 Task: Look for products in the category "Frozen Meals" from Once Upon A Farm only.
Action: Mouse moved to (316, 141)
Screenshot: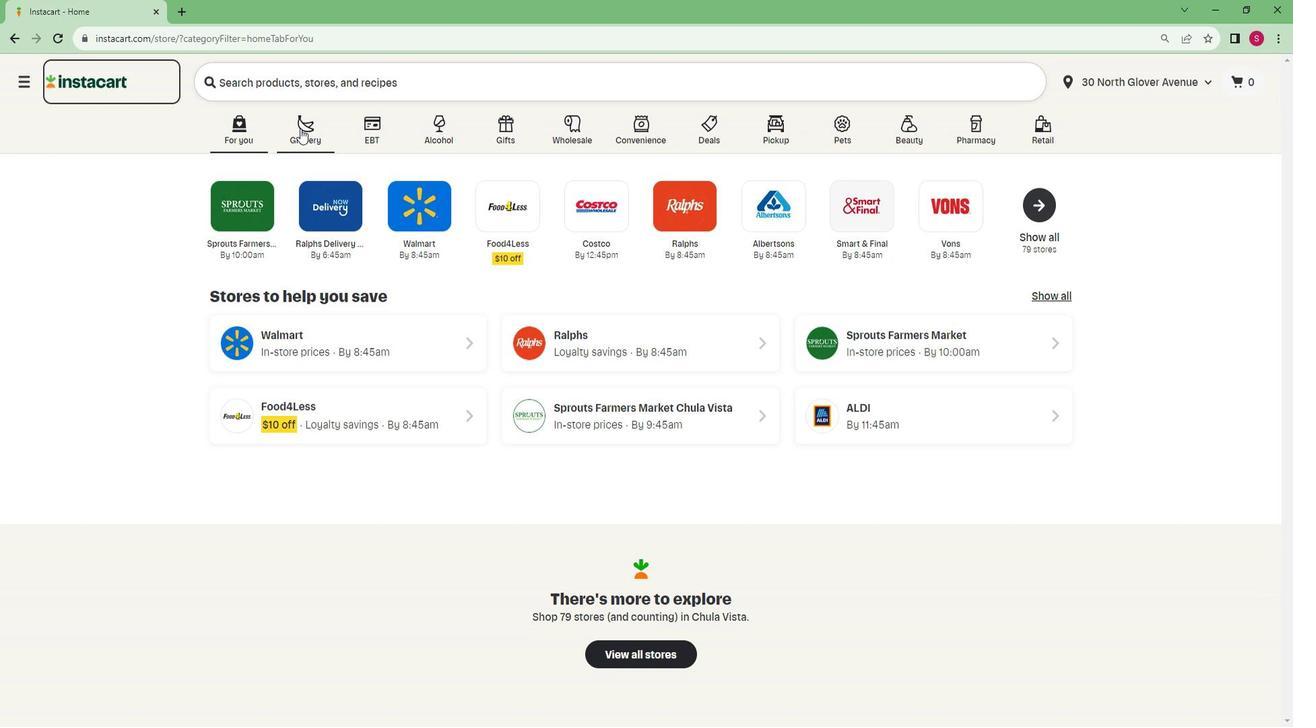 
Action: Mouse pressed left at (316, 141)
Screenshot: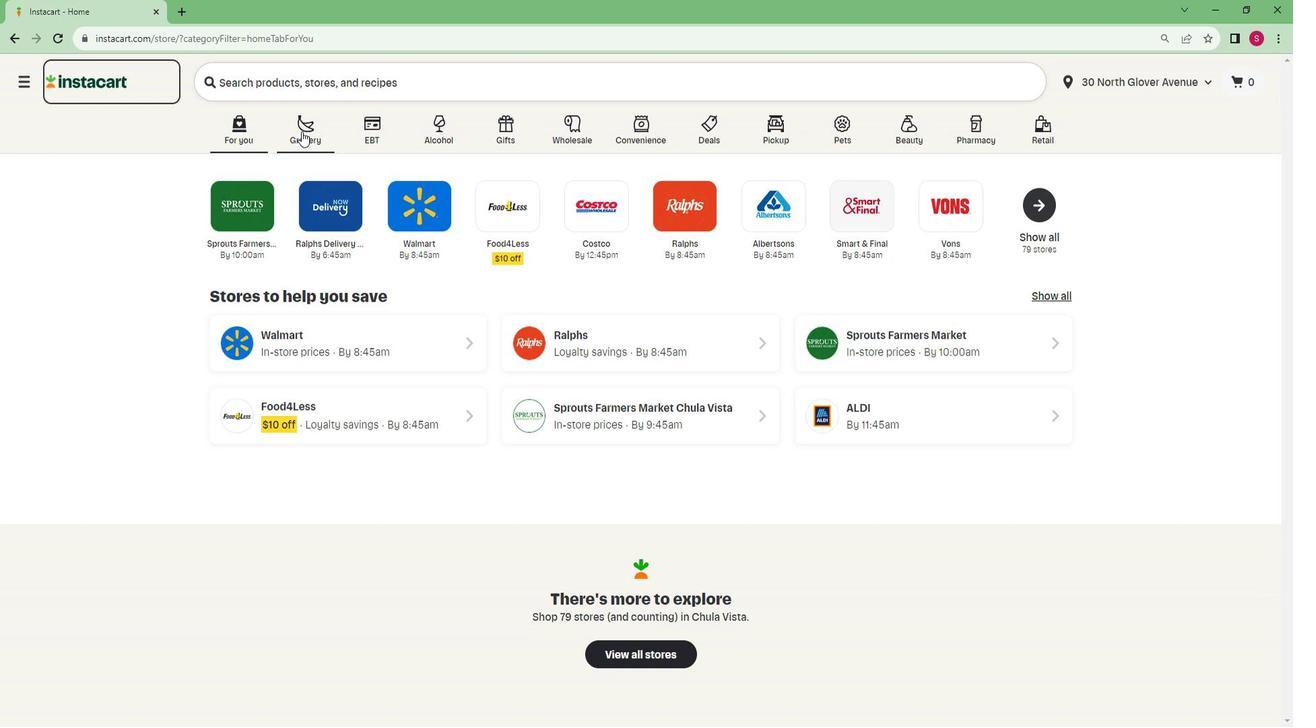 
Action: Mouse moved to (296, 400)
Screenshot: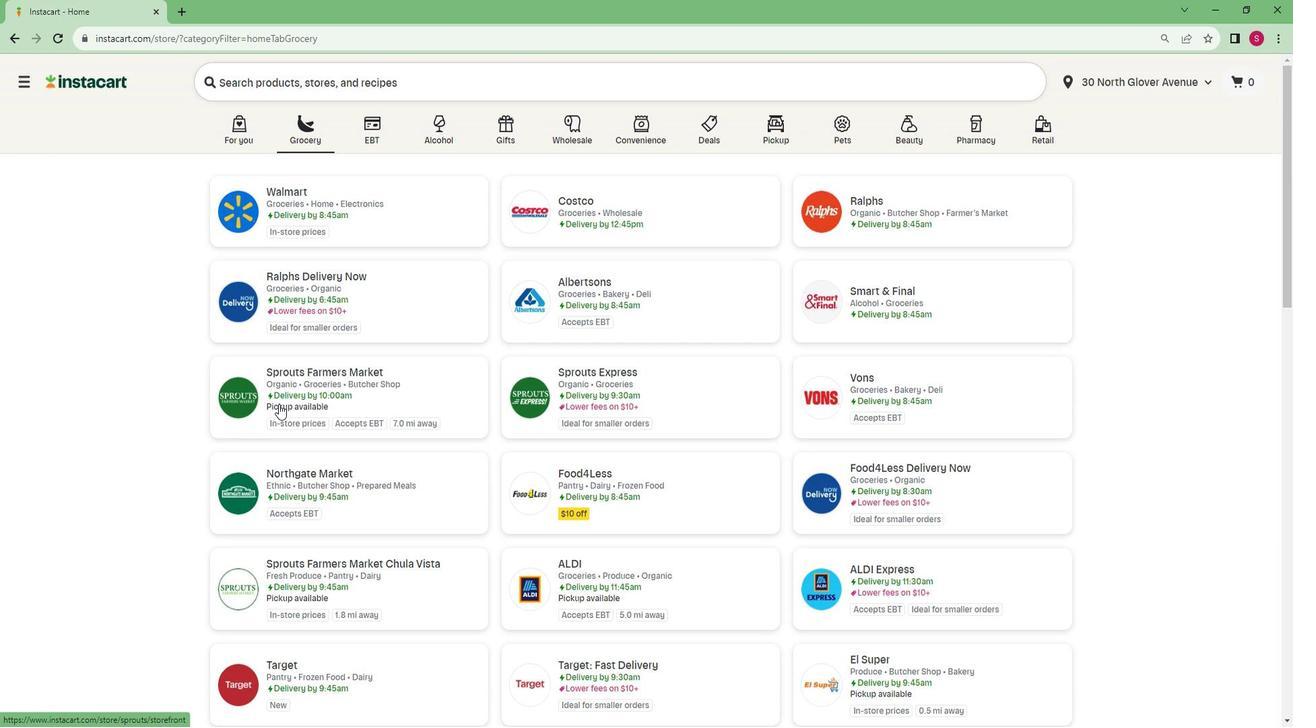 
Action: Mouse pressed left at (296, 400)
Screenshot: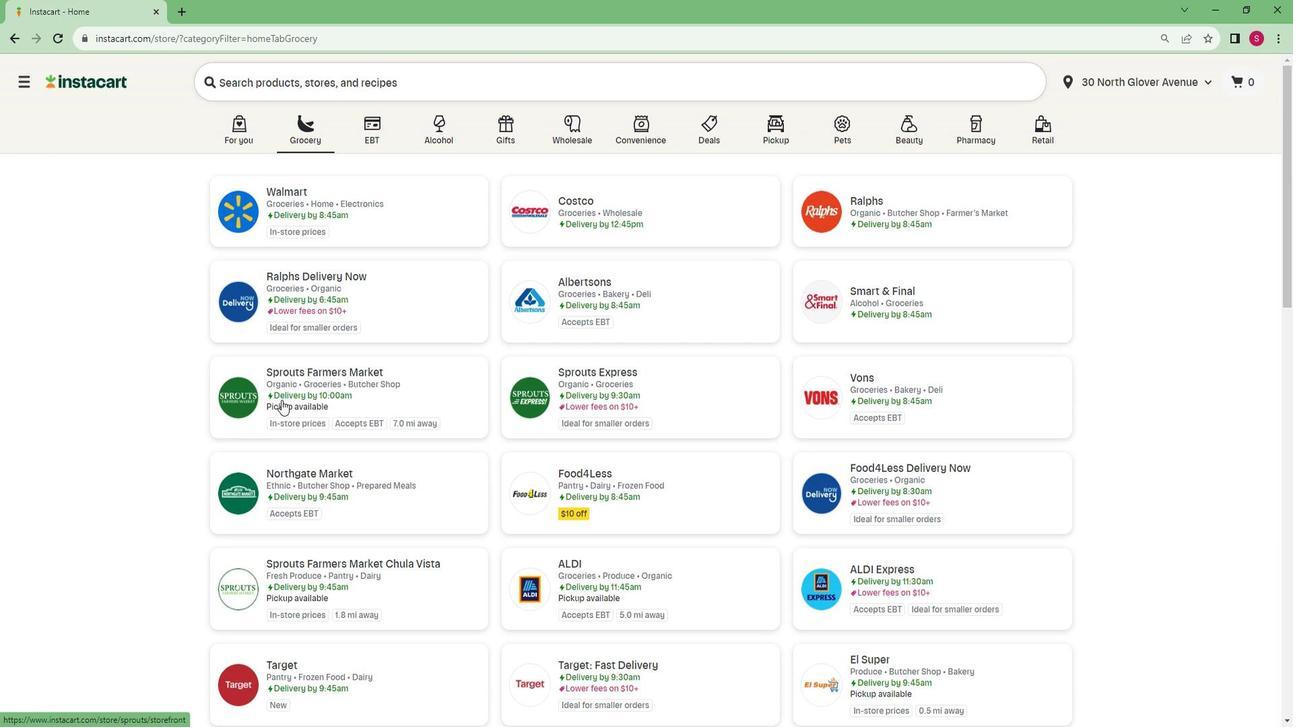 
Action: Mouse moved to (41, 601)
Screenshot: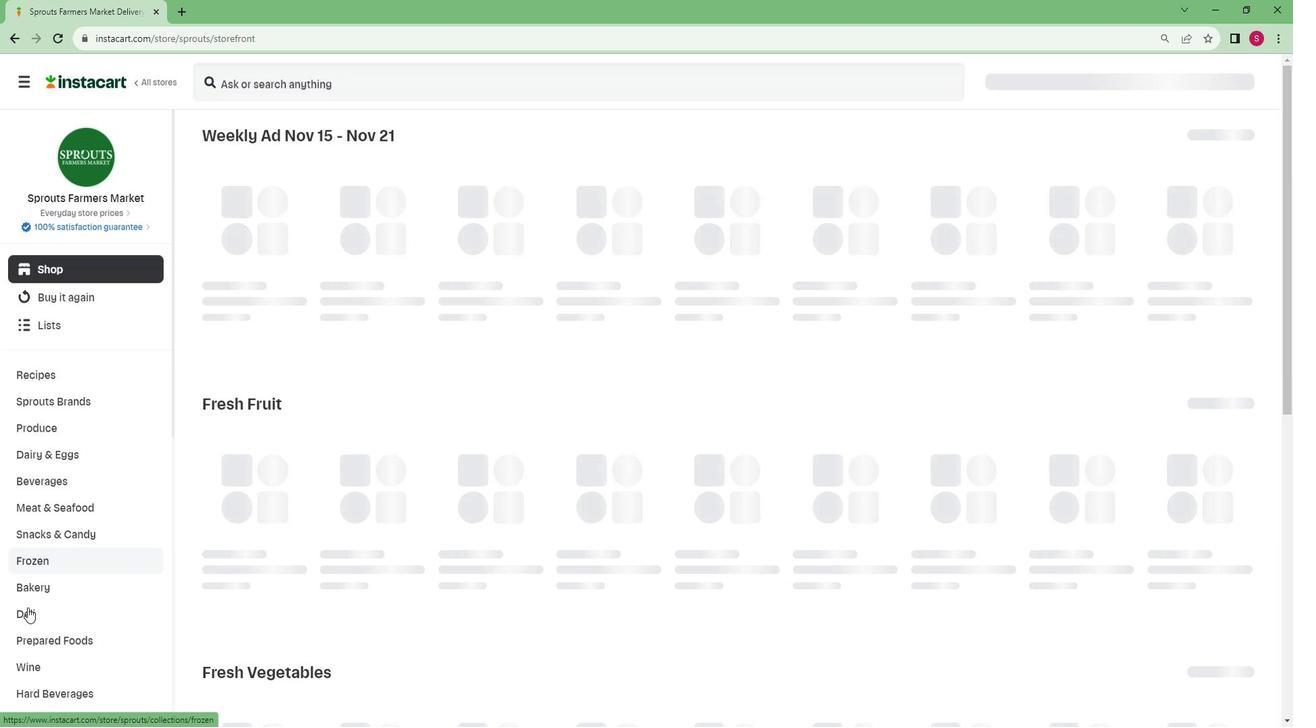 
Action: Mouse scrolled (41, 600) with delta (0, 0)
Screenshot: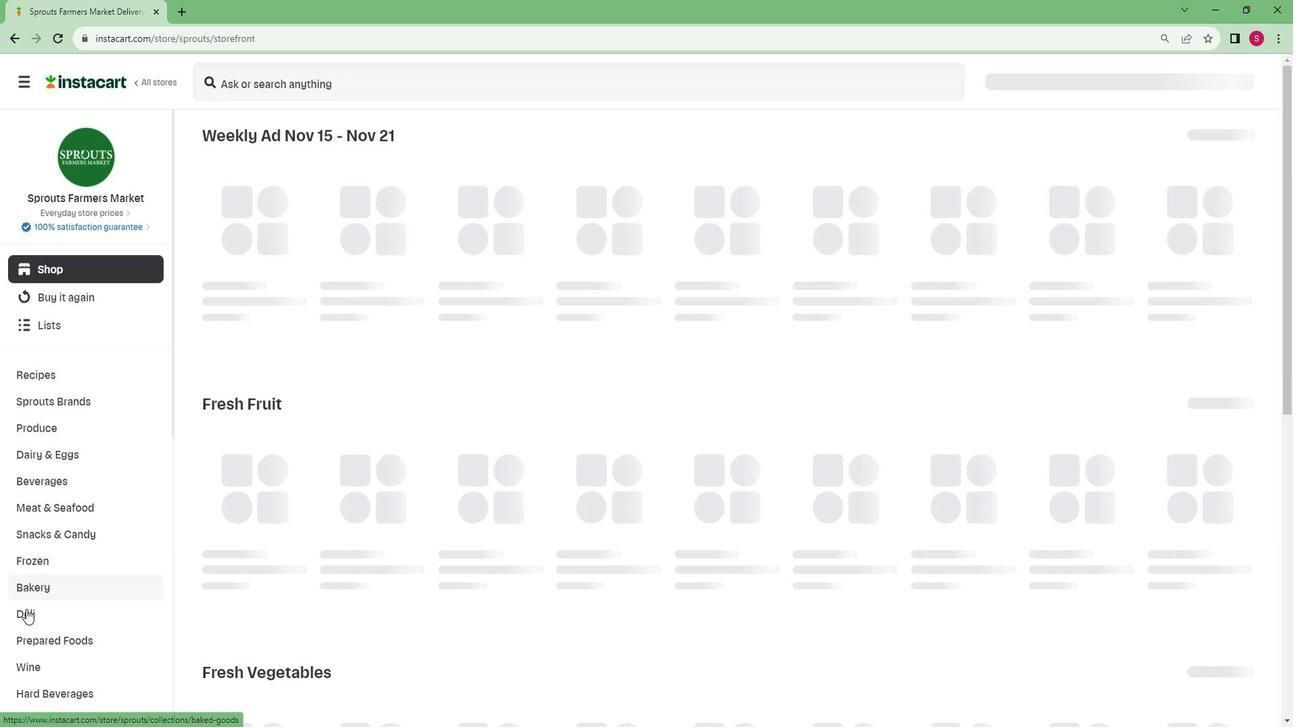 
Action: Mouse scrolled (41, 600) with delta (0, 0)
Screenshot: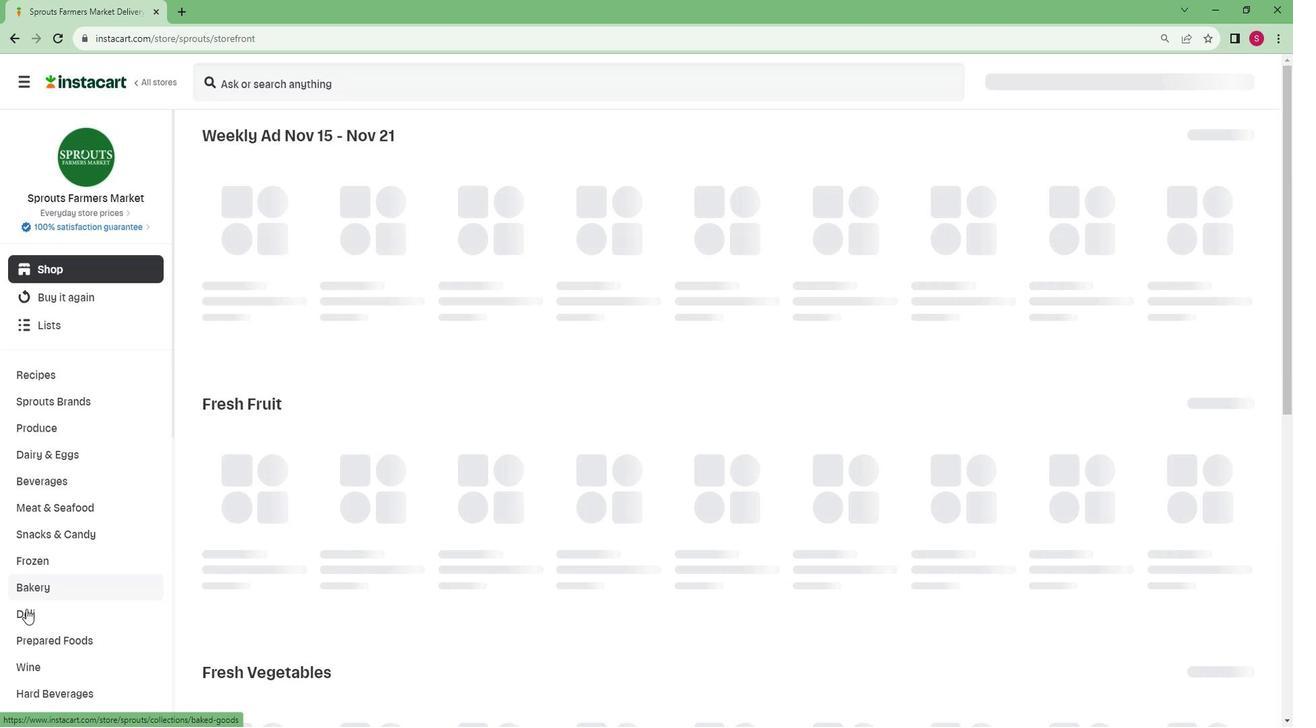 
Action: Mouse scrolled (41, 600) with delta (0, 0)
Screenshot: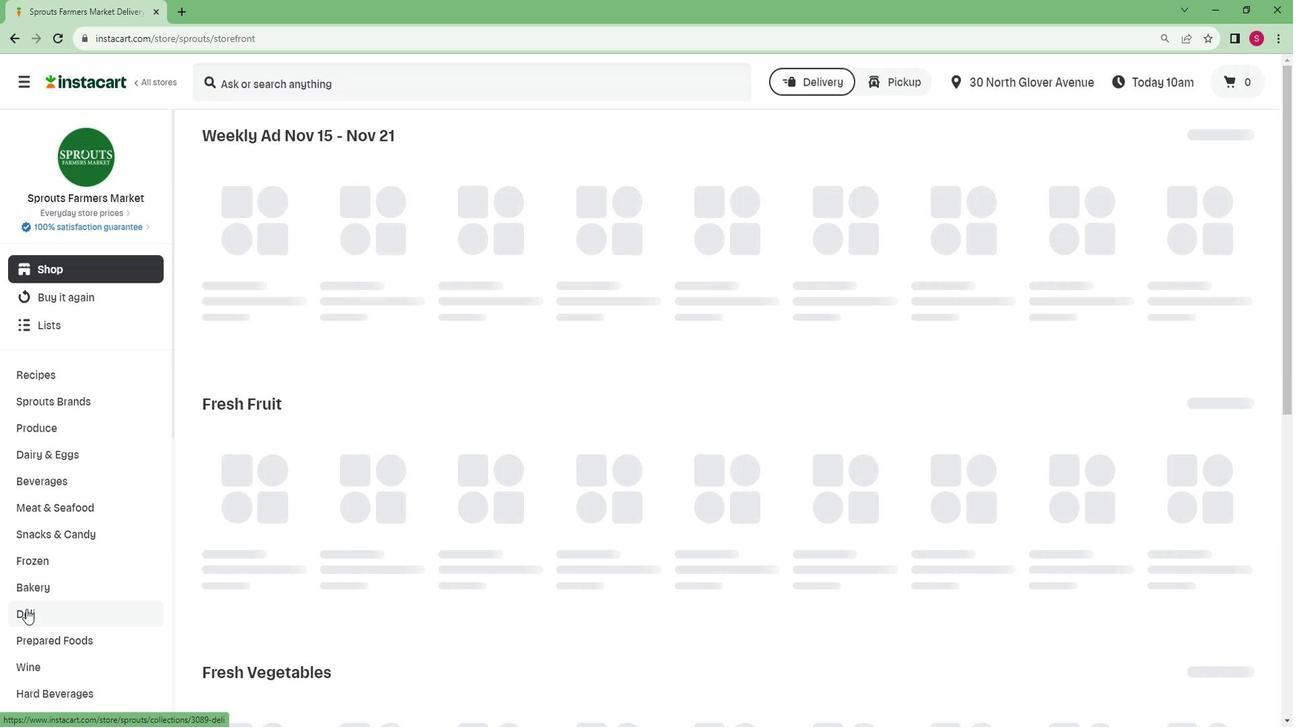 
Action: Mouse scrolled (41, 600) with delta (0, 0)
Screenshot: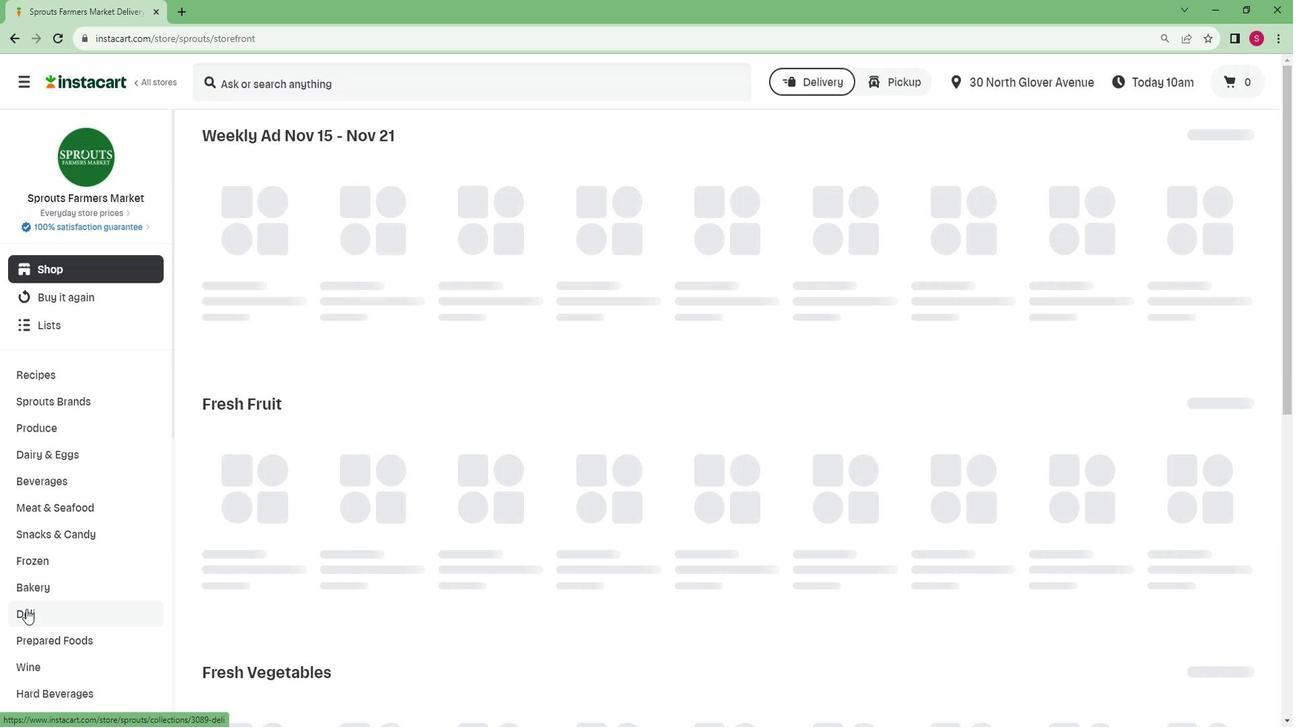 
Action: Mouse scrolled (41, 600) with delta (0, 0)
Screenshot: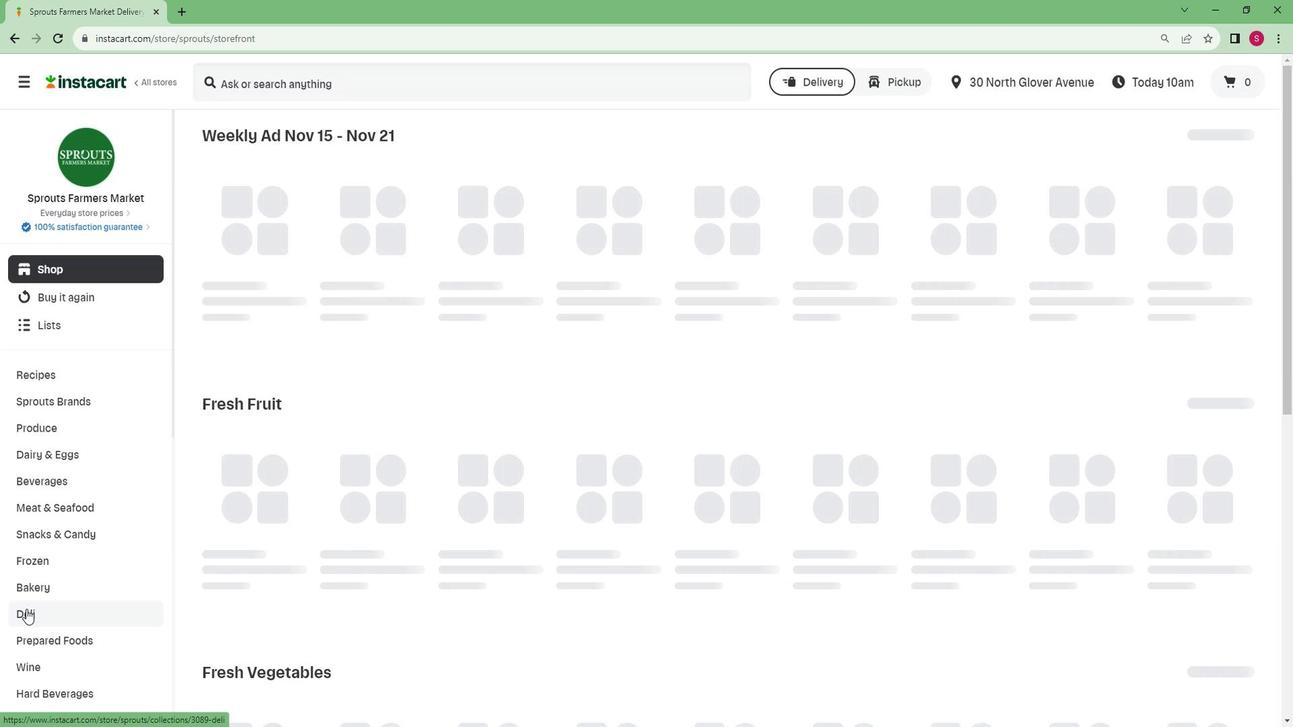 
Action: Mouse scrolled (41, 600) with delta (0, 0)
Screenshot: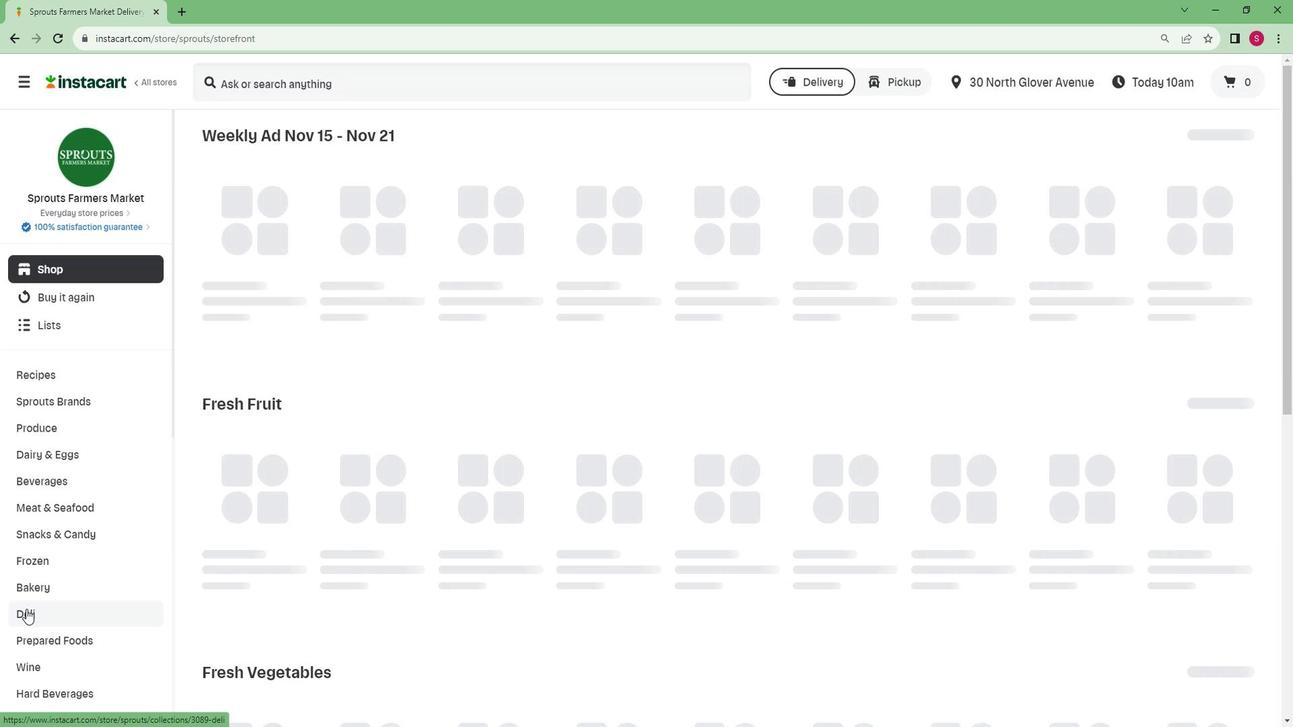 
Action: Mouse moved to (41, 601)
Screenshot: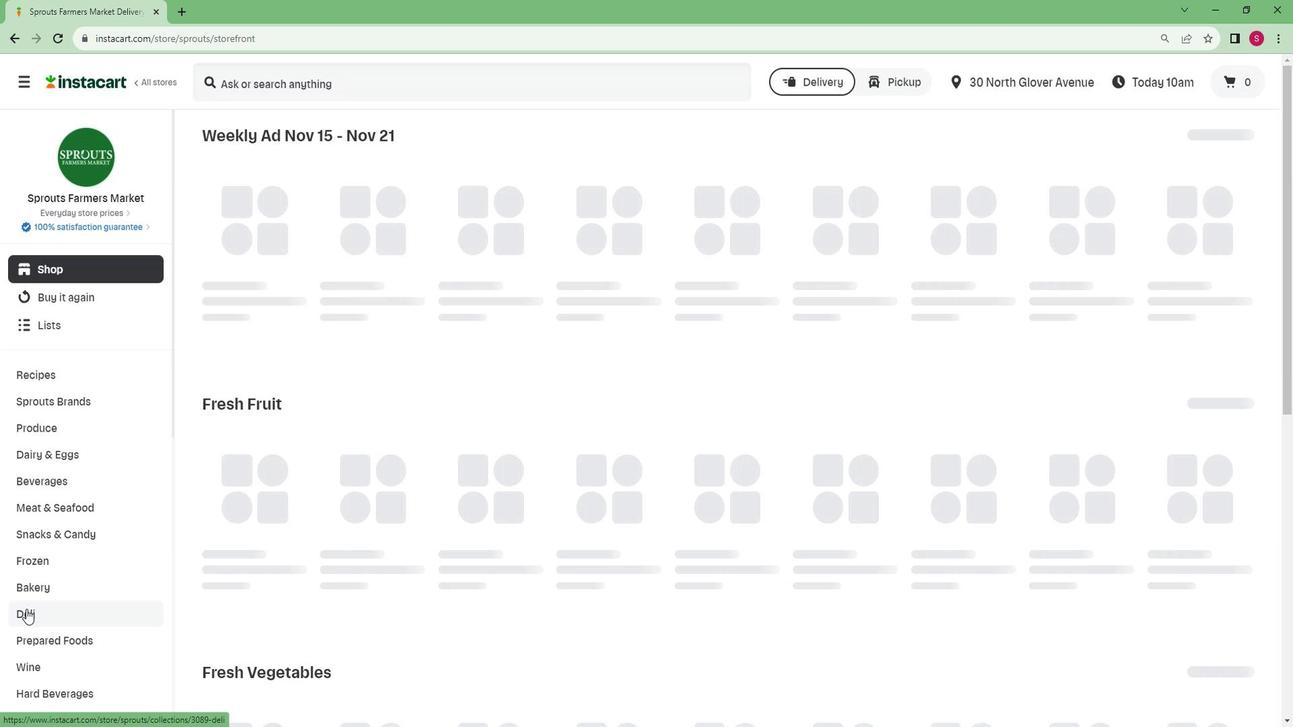 
Action: Mouse scrolled (41, 600) with delta (0, 0)
Screenshot: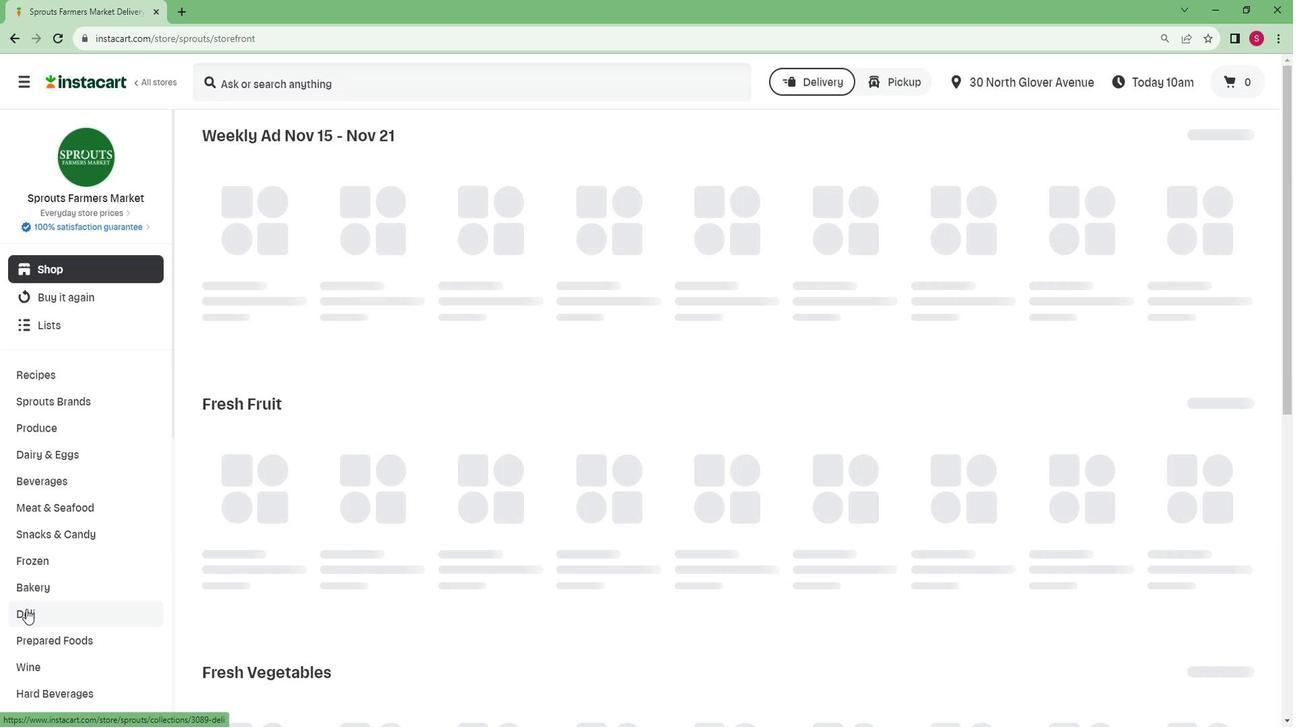 
Action: Mouse moved to (40, 601)
Screenshot: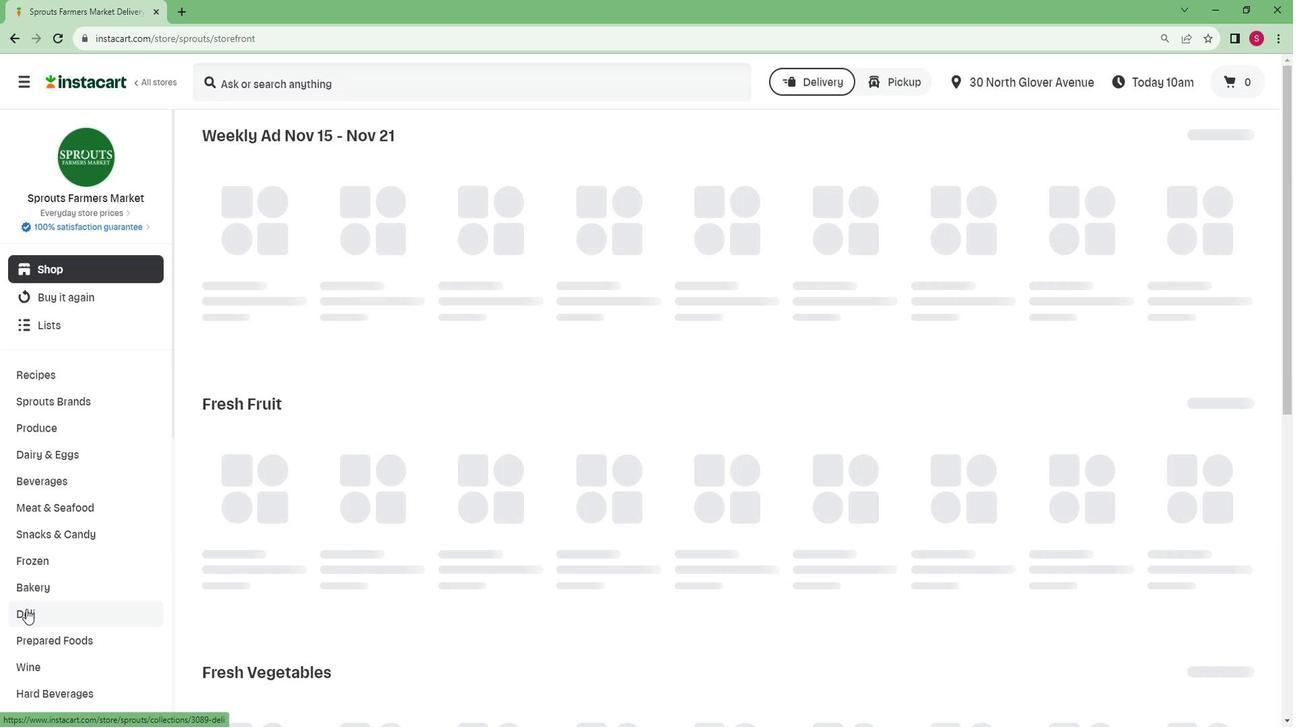
Action: Mouse scrolled (40, 600) with delta (0, 0)
Screenshot: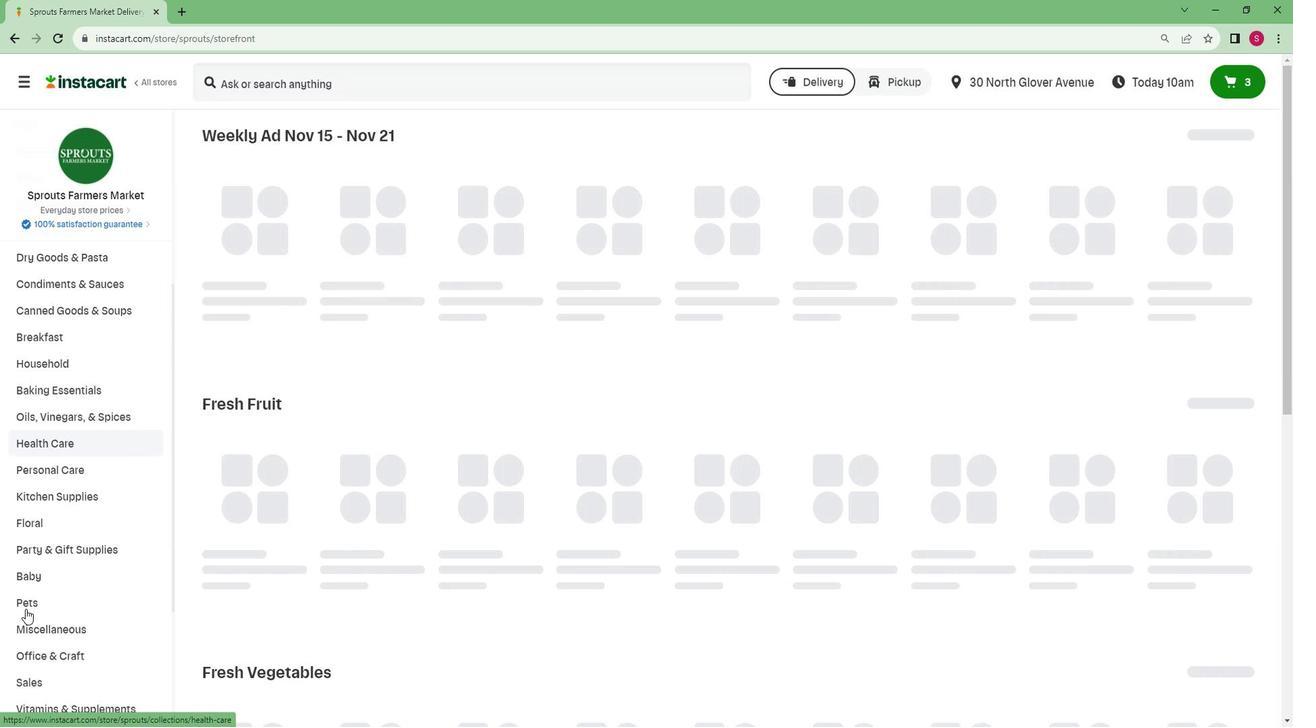
Action: Mouse scrolled (40, 600) with delta (0, 0)
Screenshot: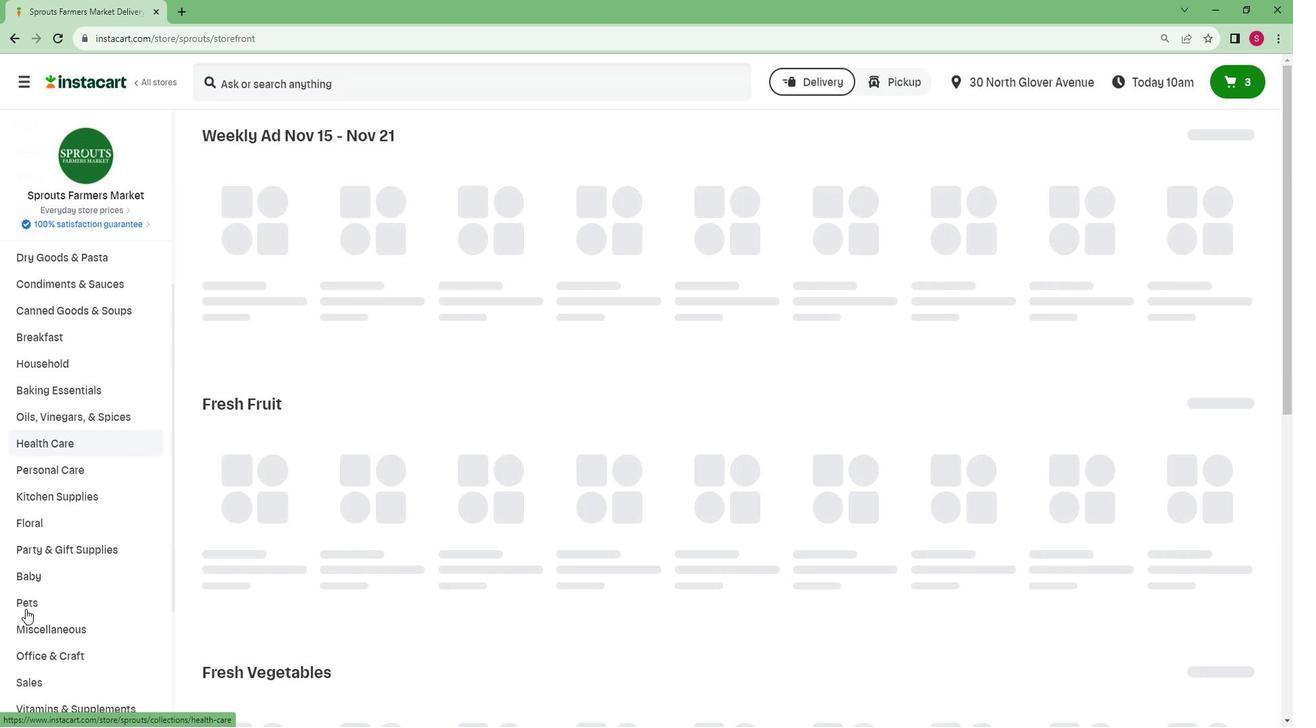 
Action: Mouse scrolled (40, 600) with delta (0, 0)
Screenshot: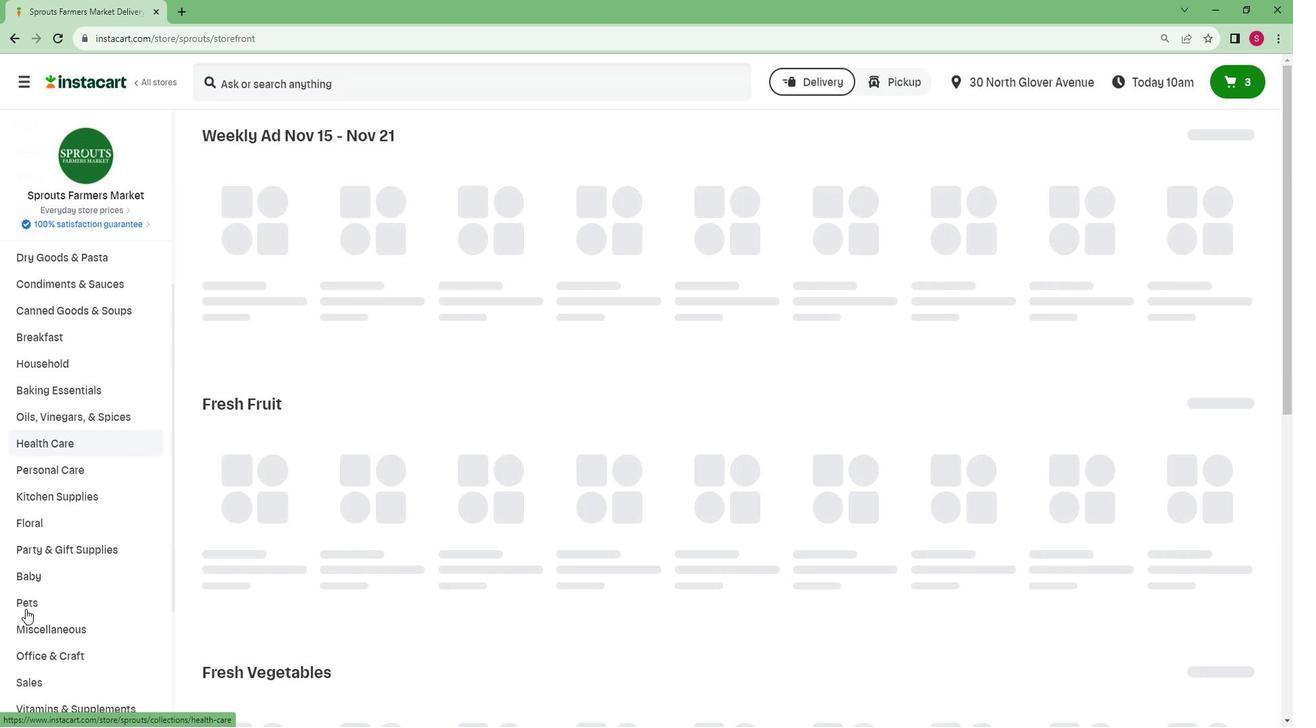 
Action: Mouse scrolled (40, 600) with delta (0, 0)
Screenshot: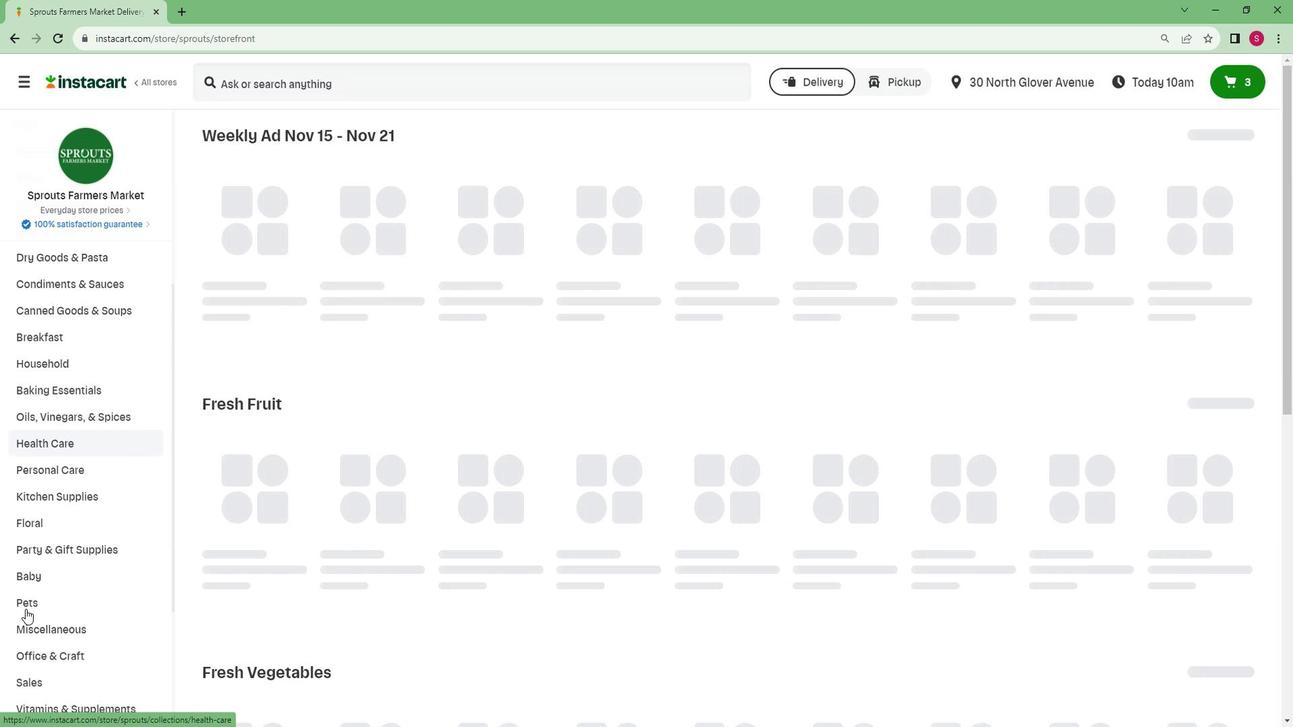 
Action: Mouse scrolled (40, 600) with delta (0, 0)
Screenshot: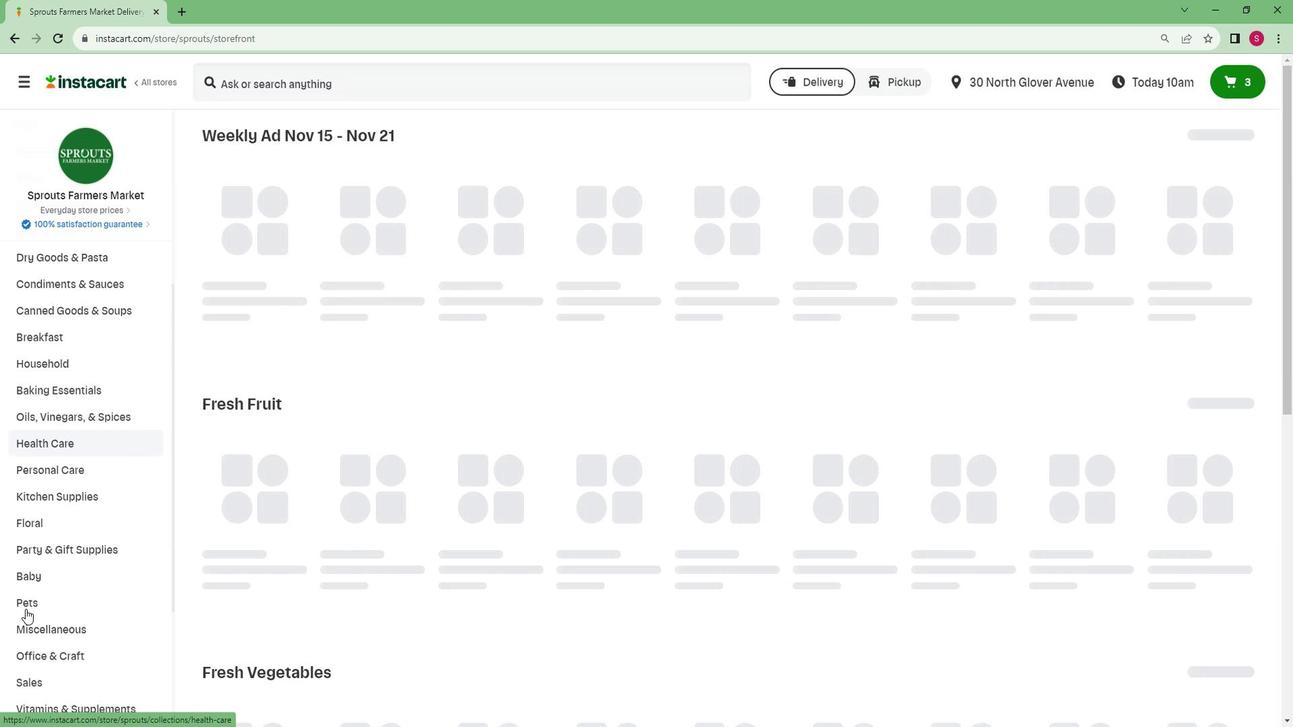 
Action: Mouse scrolled (40, 600) with delta (0, 0)
Screenshot: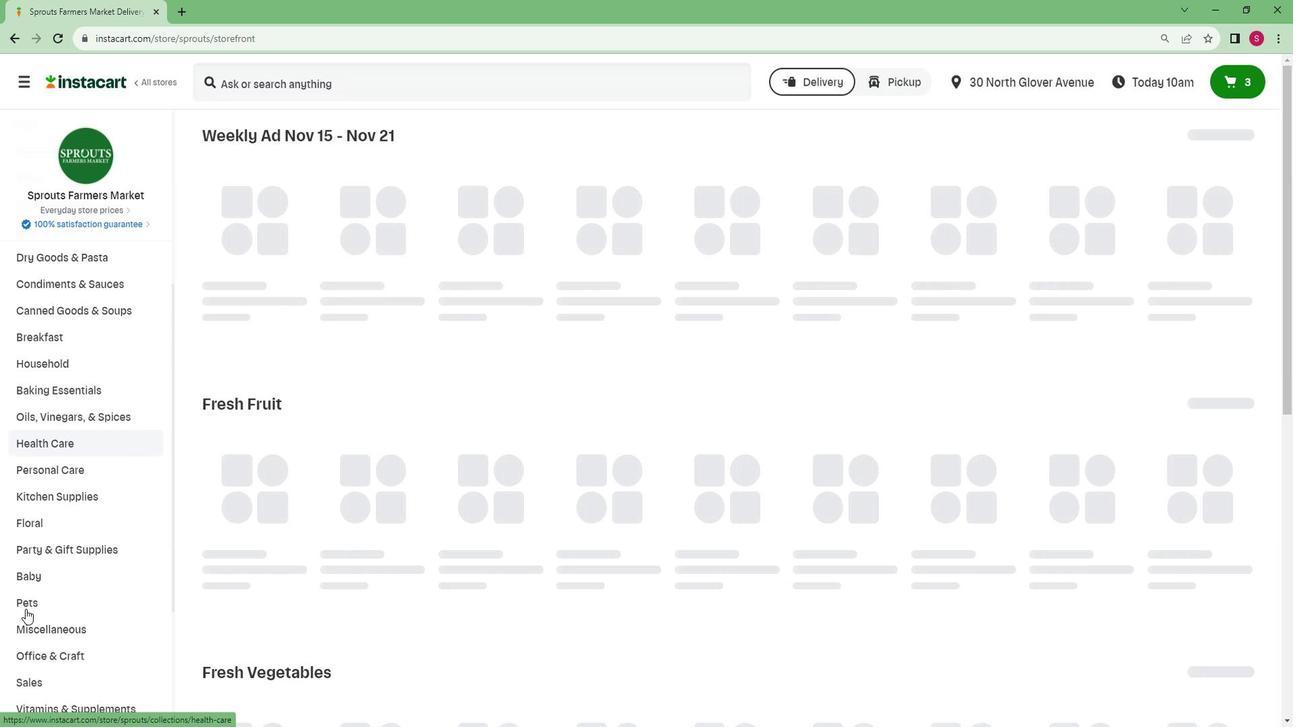 
Action: Mouse moved to (51, 698)
Screenshot: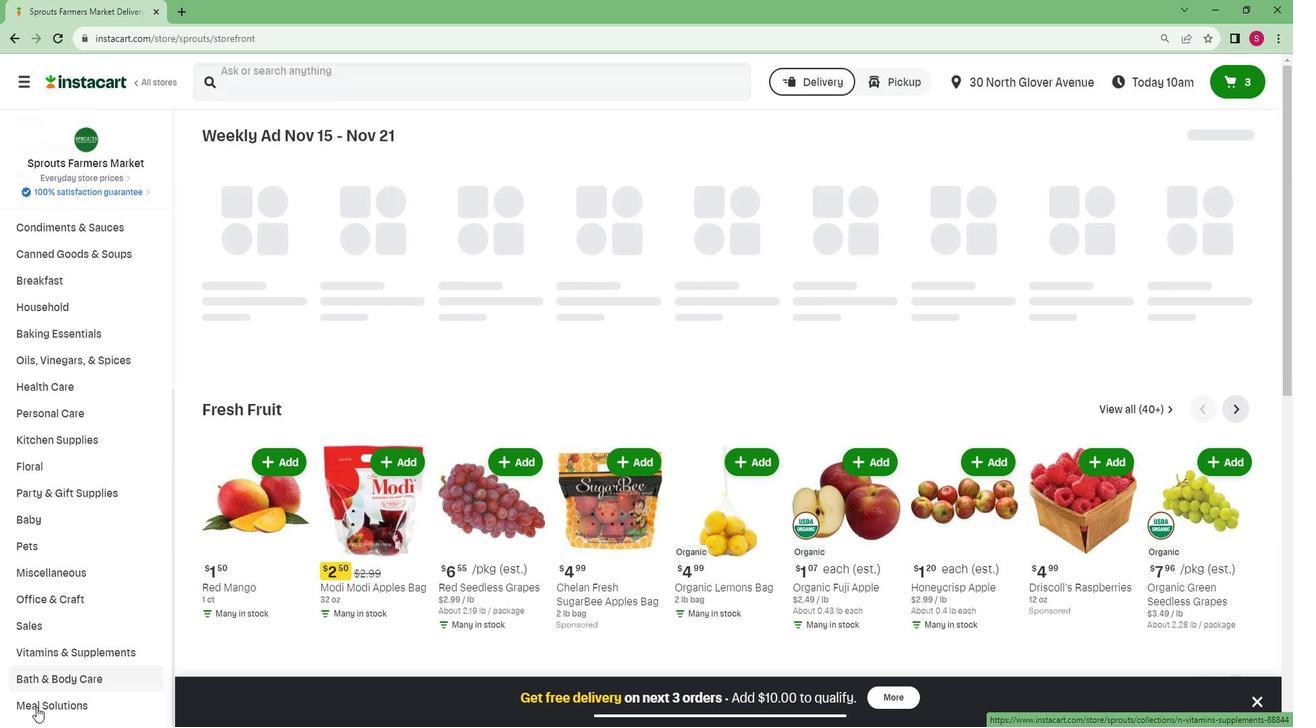 
Action: Mouse pressed left at (51, 698)
Screenshot: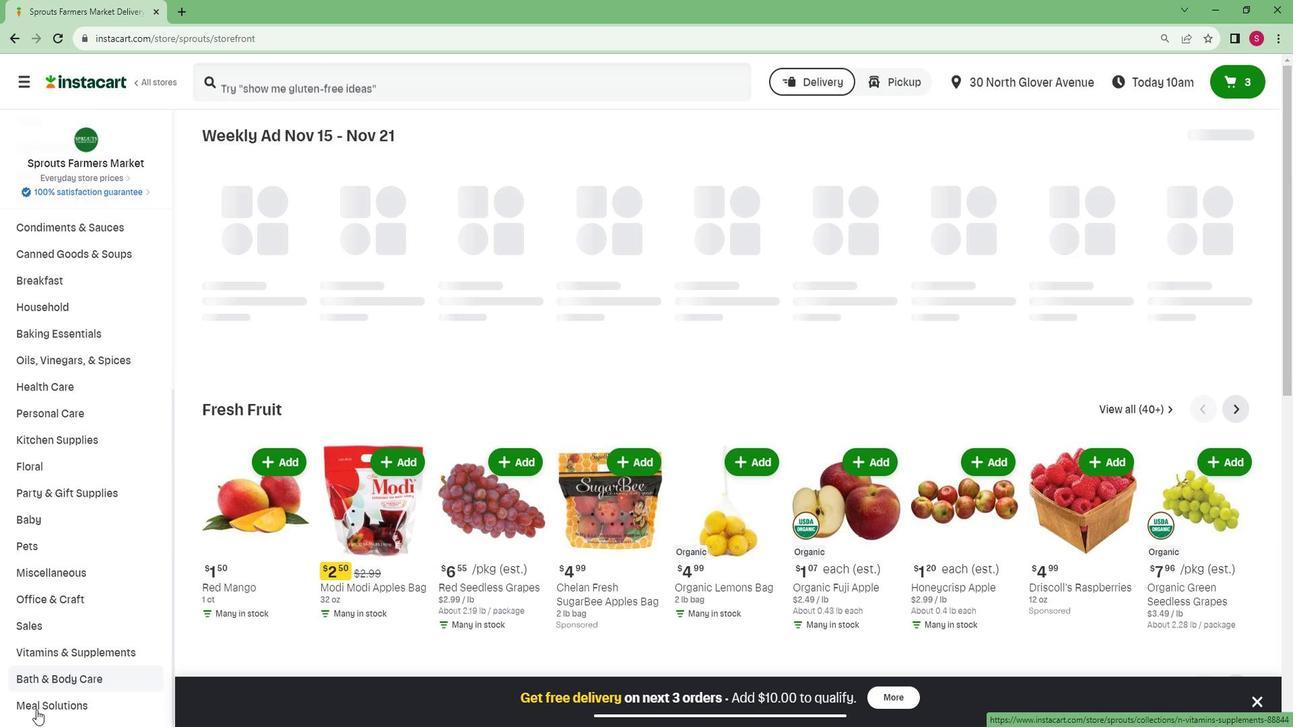 
Action: Mouse moved to (47, 669)
Screenshot: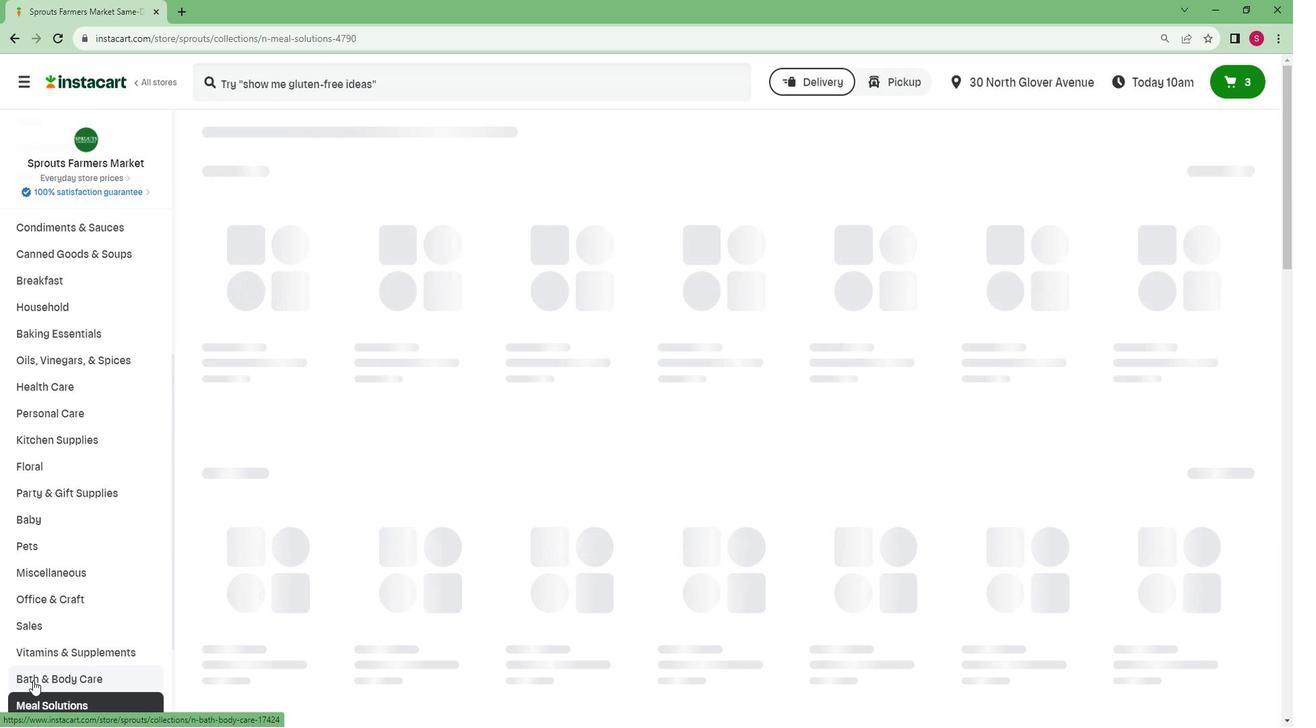 
Action: Mouse scrolled (47, 669) with delta (0, 0)
Screenshot: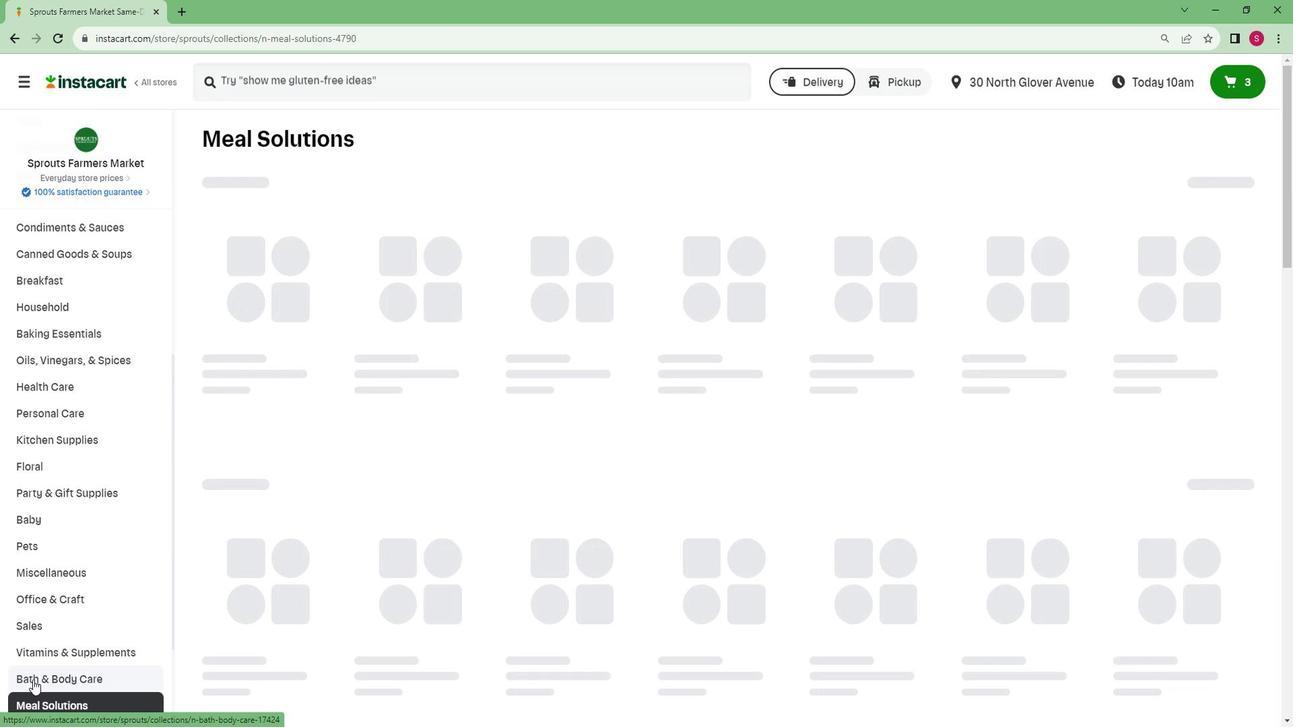 
Action: Mouse scrolled (47, 669) with delta (0, 0)
Screenshot: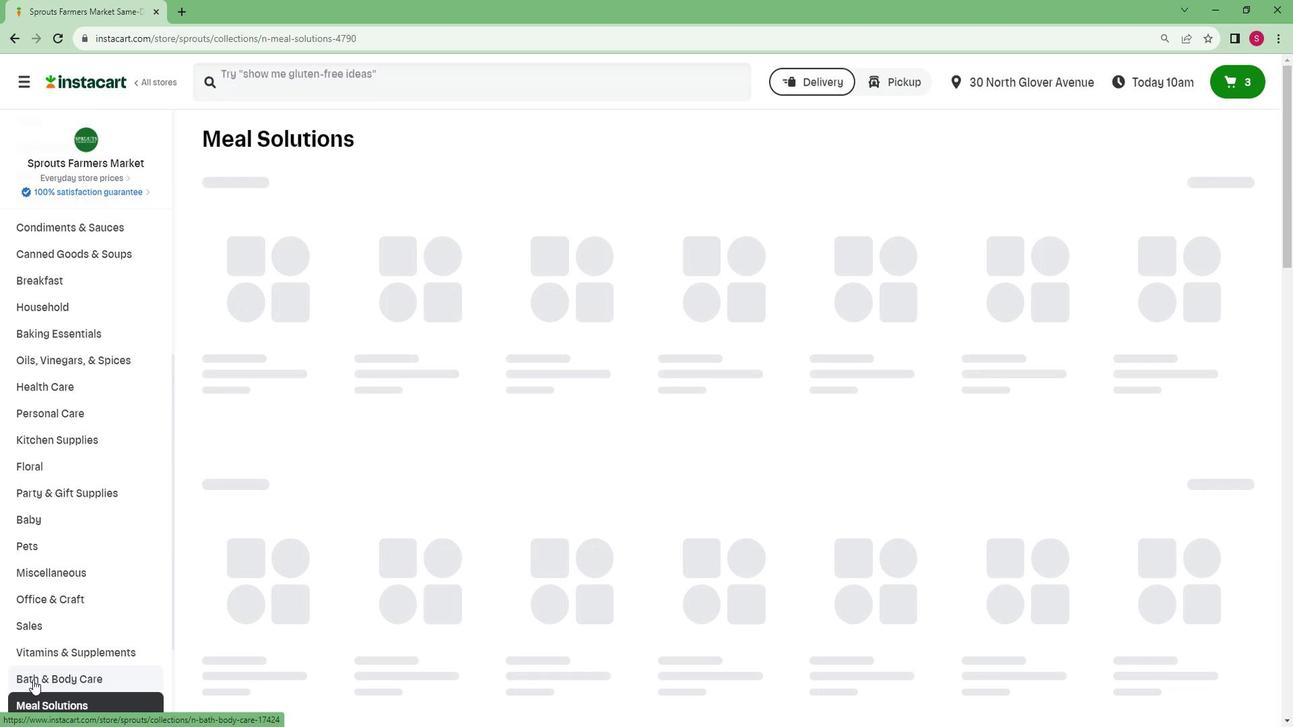 
Action: Mouse scrolled (47, 669) with delta (0, 0)
Screenshot: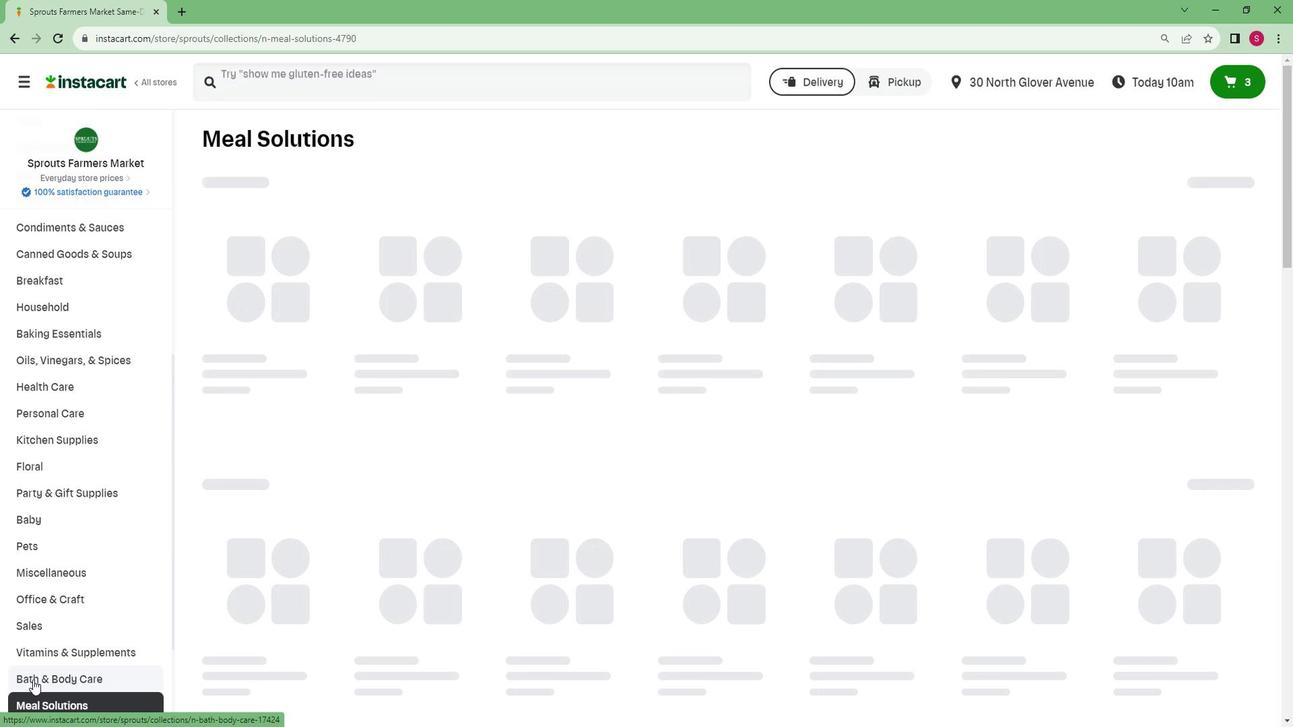 
Action: Mouse scrolled (47, 669) with delta (0, 0)
Screenshot: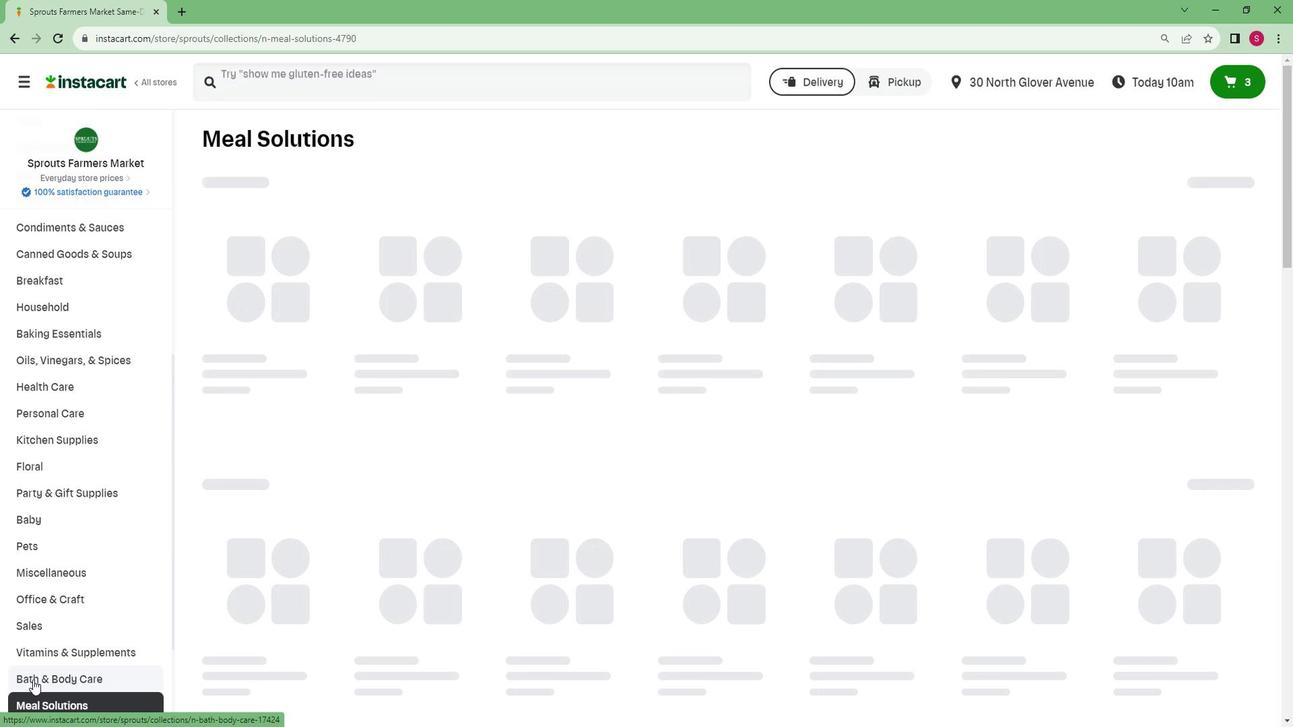
Action: Mouse scrolled (47, 669) with delta (0, 0)
Screenshot: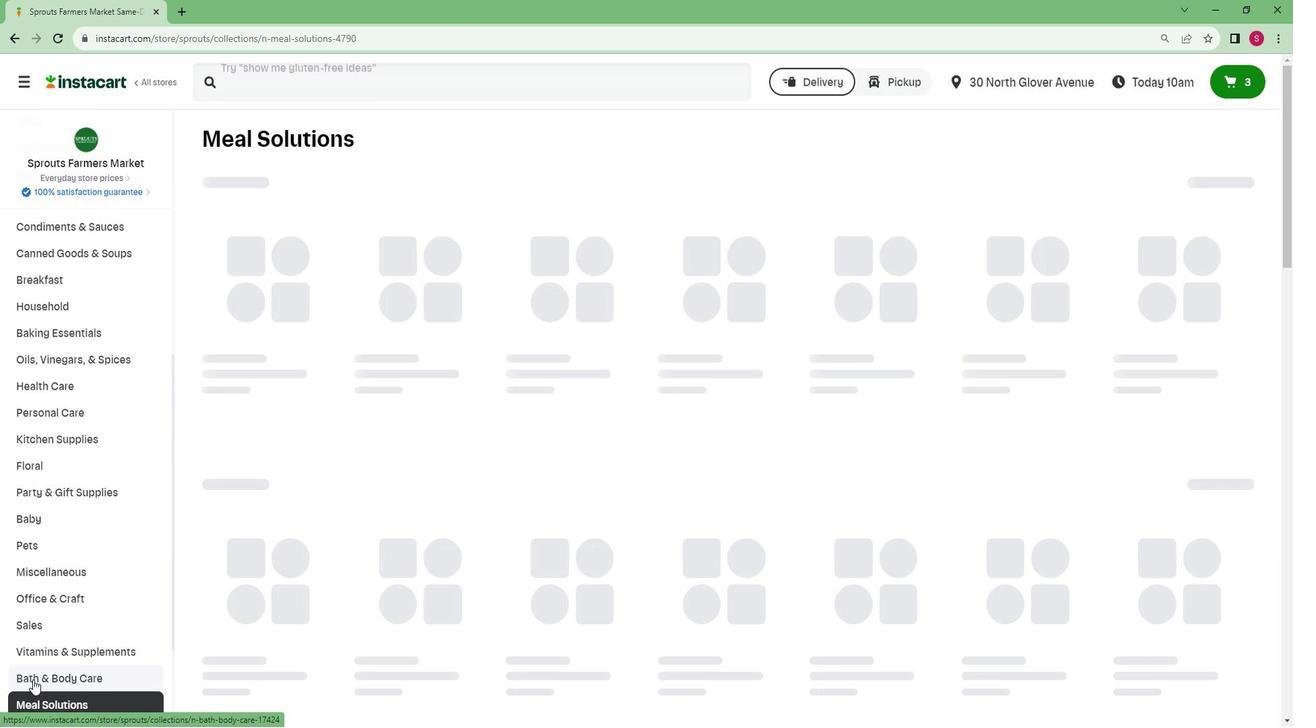 
Action: Mouse moved to (41, 692)
Screenshot: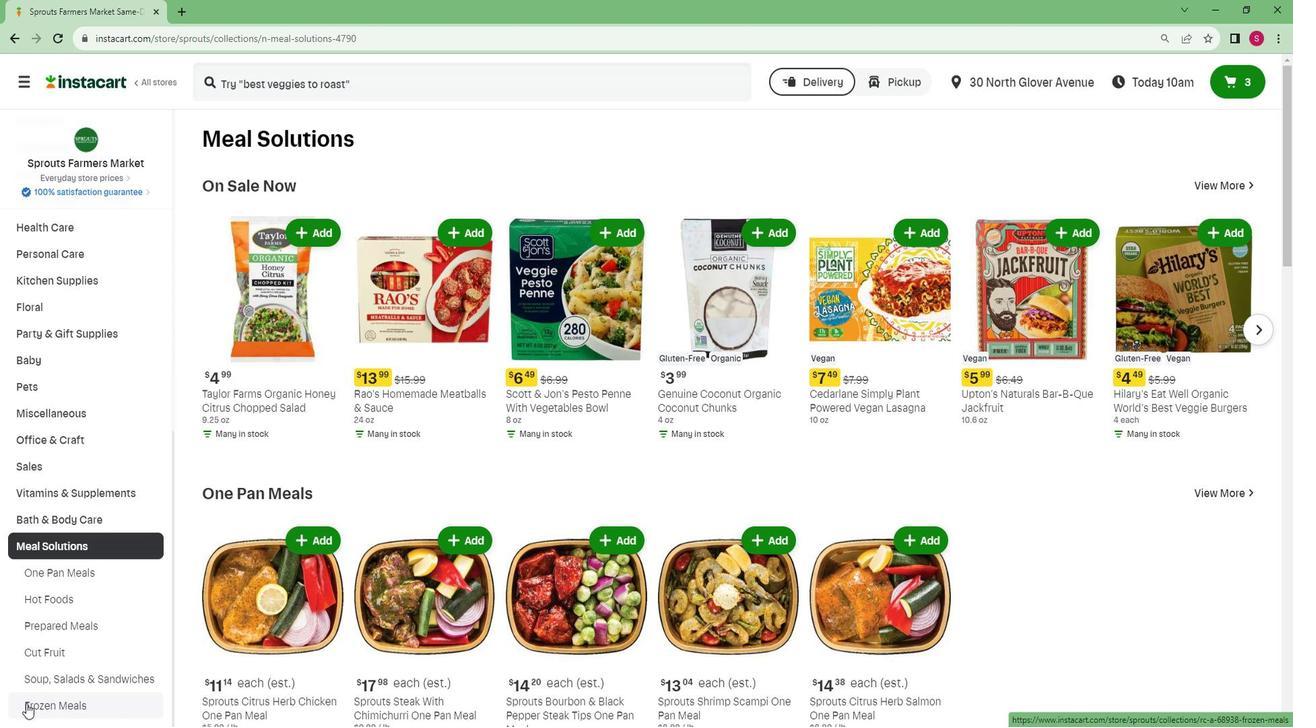 
Action: Mouse pressed left at (41, 692)
Screenshot: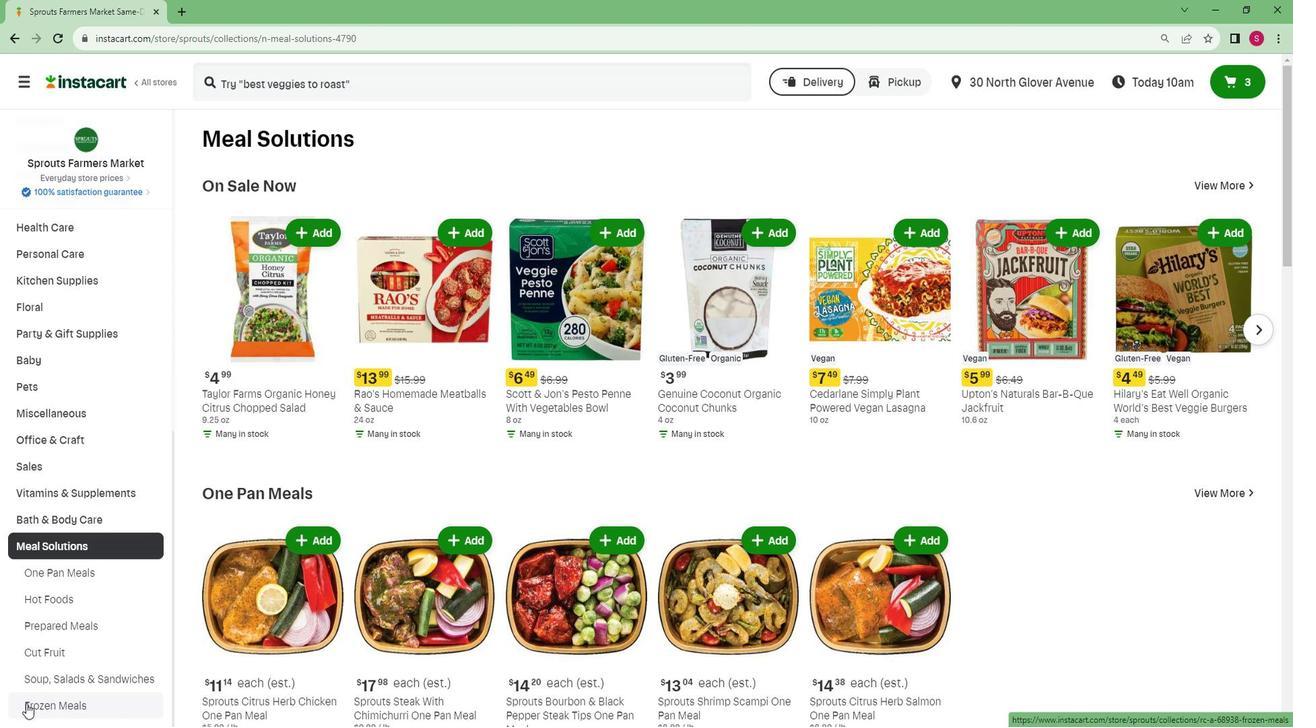 
Action: Mouse moved to (447, 187)
Screenshot: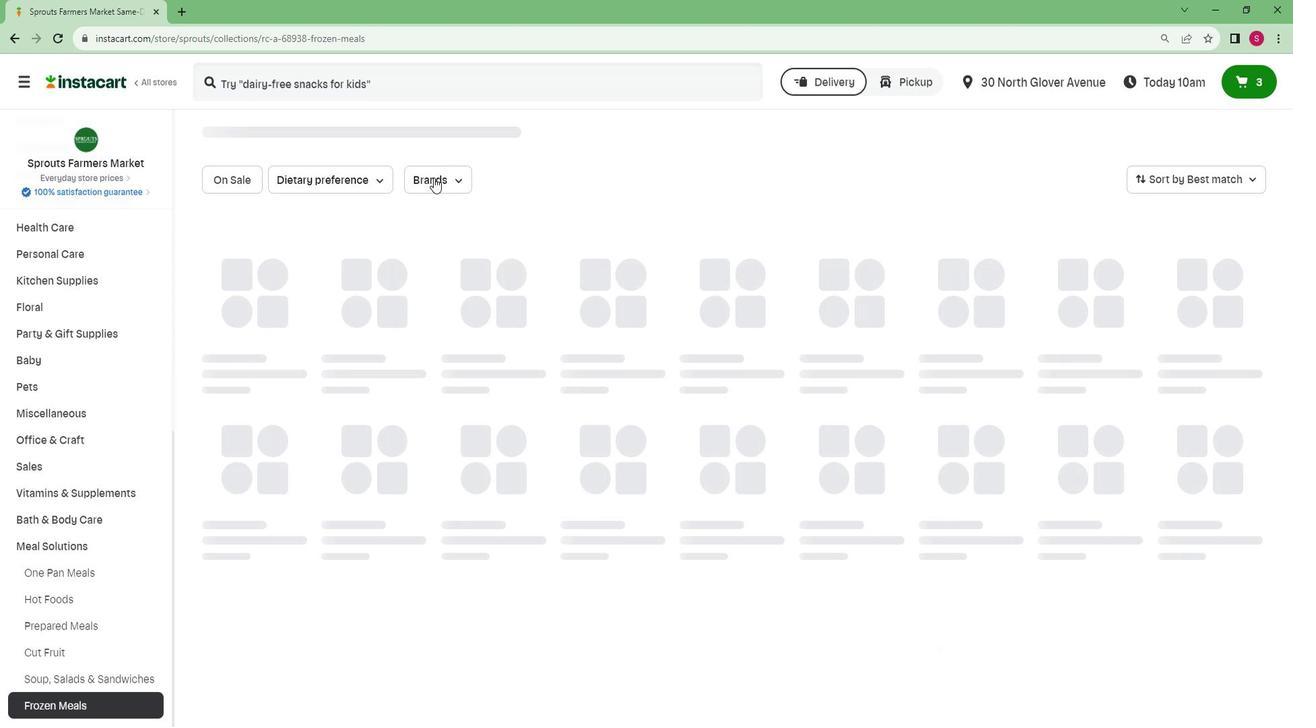 
Action: Mouse pressed left at (447, 187)
Screenshot: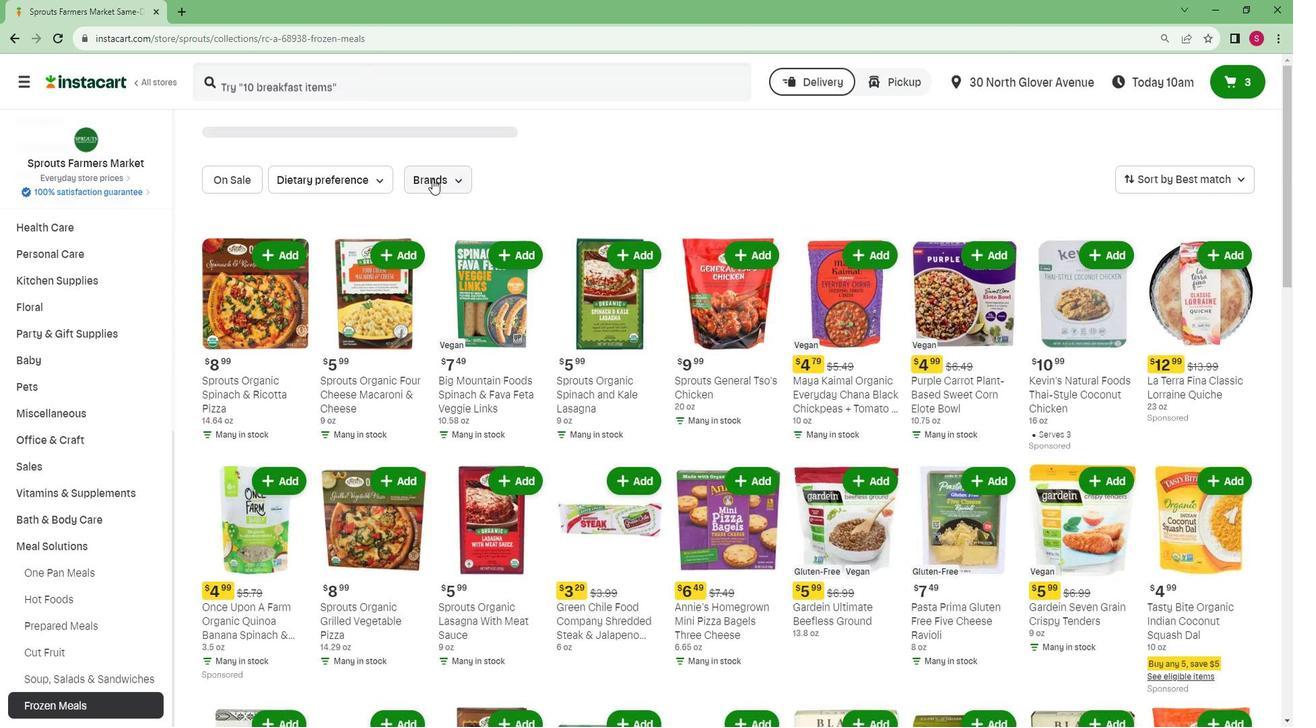 
Action: Mouse moved to (441, 354)
Screenshot: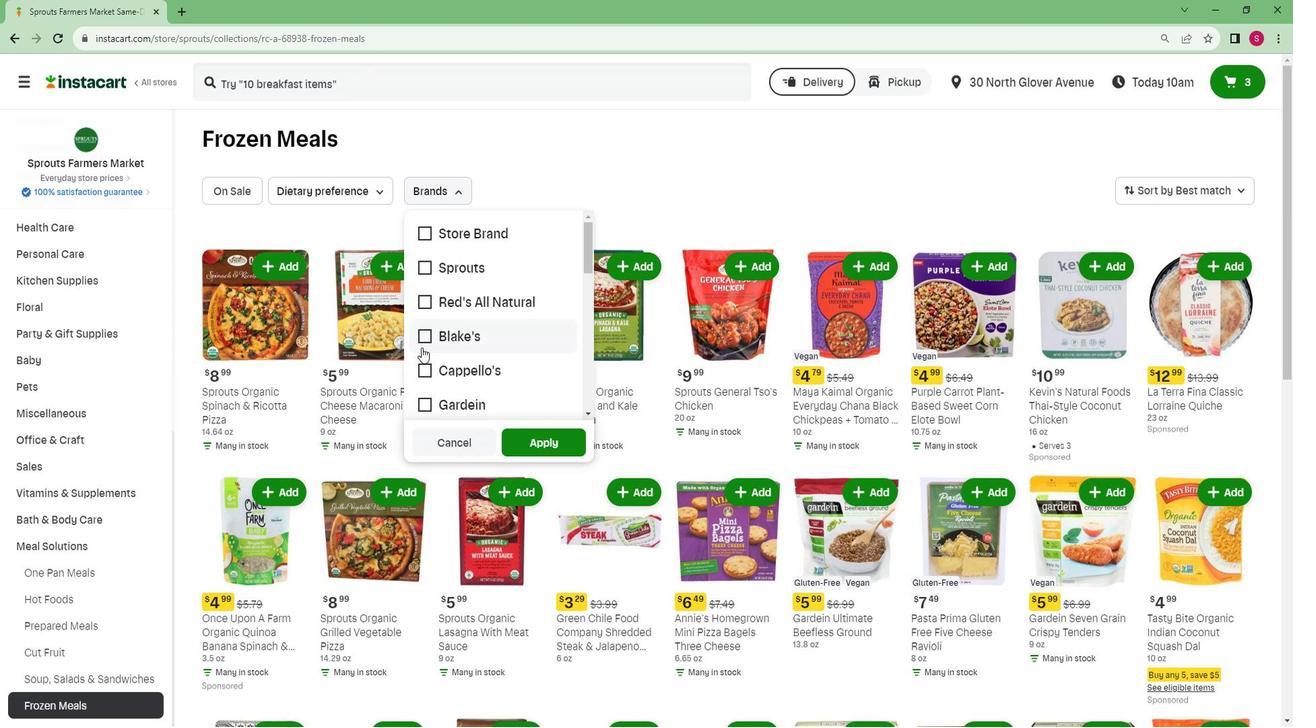 
Action: Mouse scrolled (441, 353) with delta (0, 0)
Screenshot: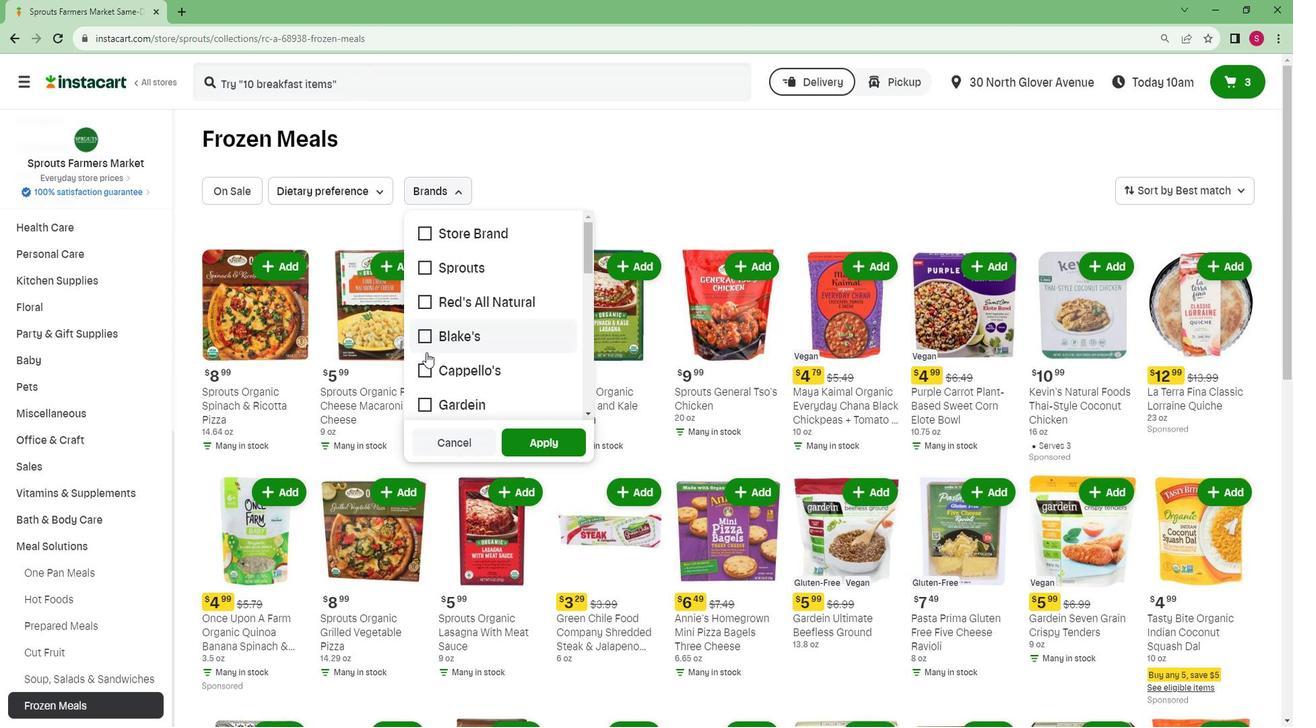 
Action: Mouse scrolled (441, 353) with delta (0, 0)
Screenshot: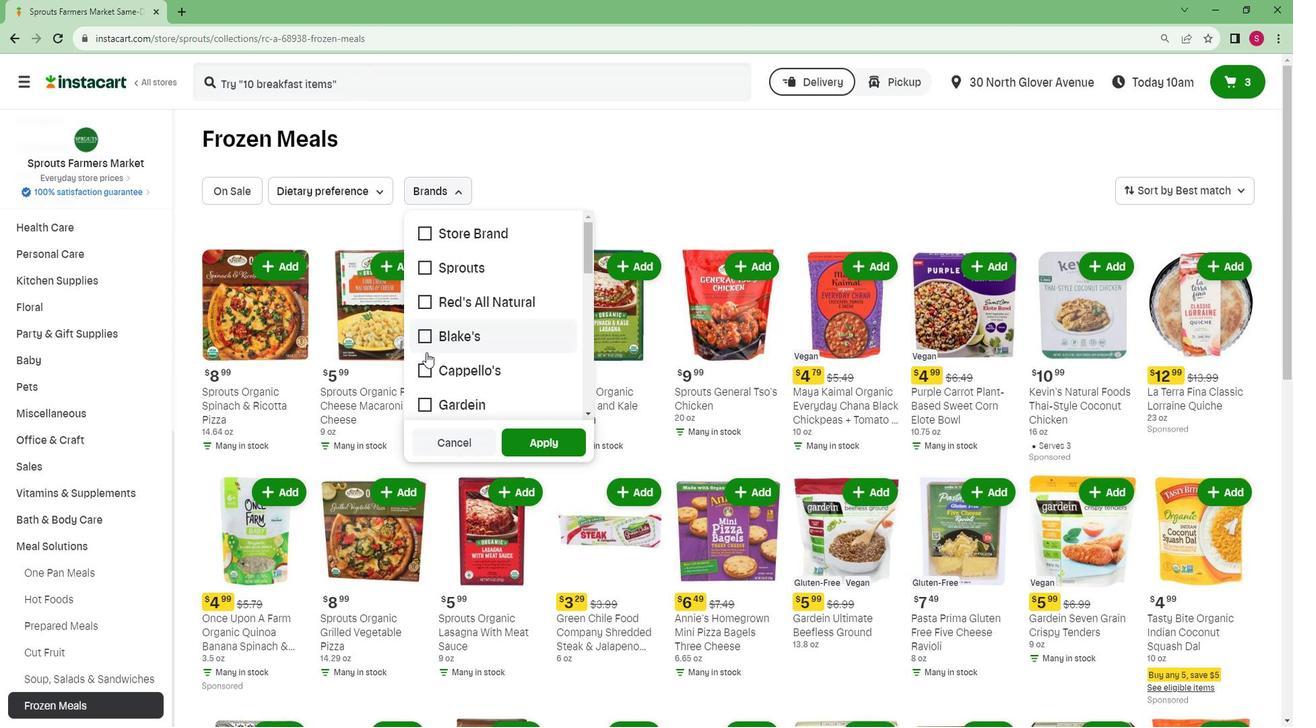 
Action: Mouse scrolled (441, 353) with delta (0, 0)
Screenshot: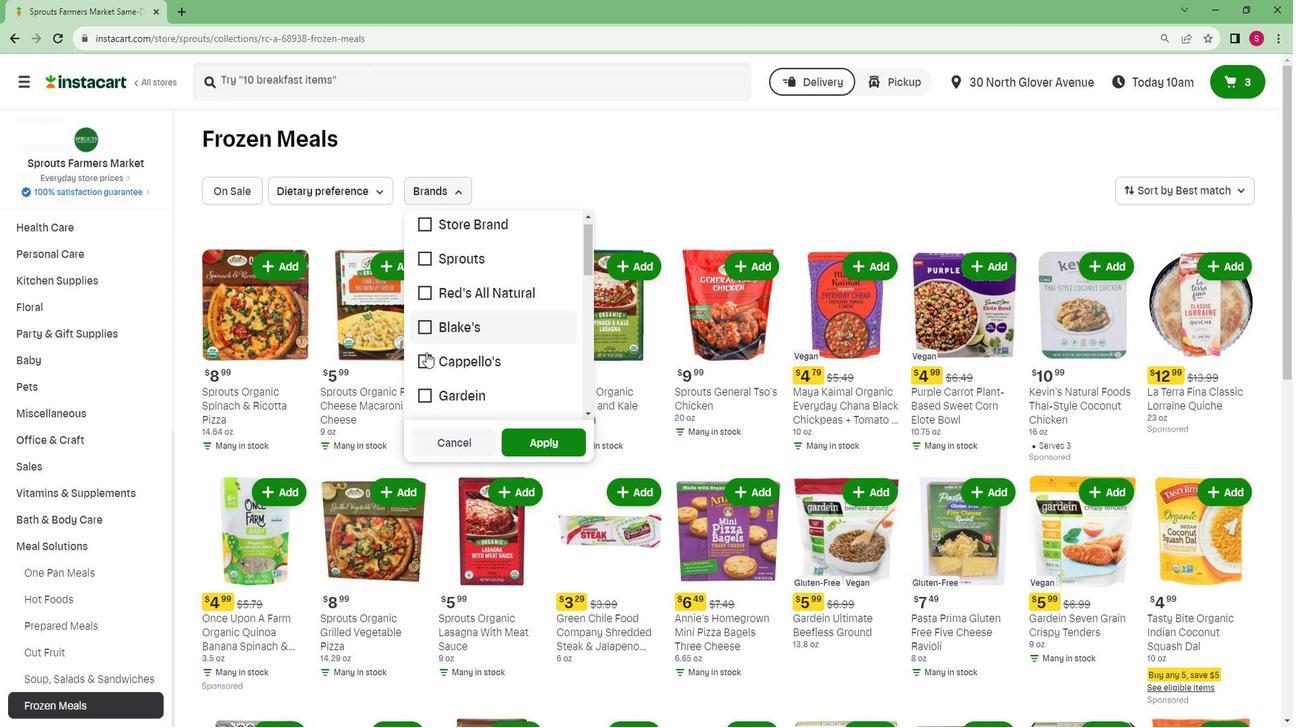 
Action: Mouse scrolled (441, 353) with delta (0, 0)
Screenshot: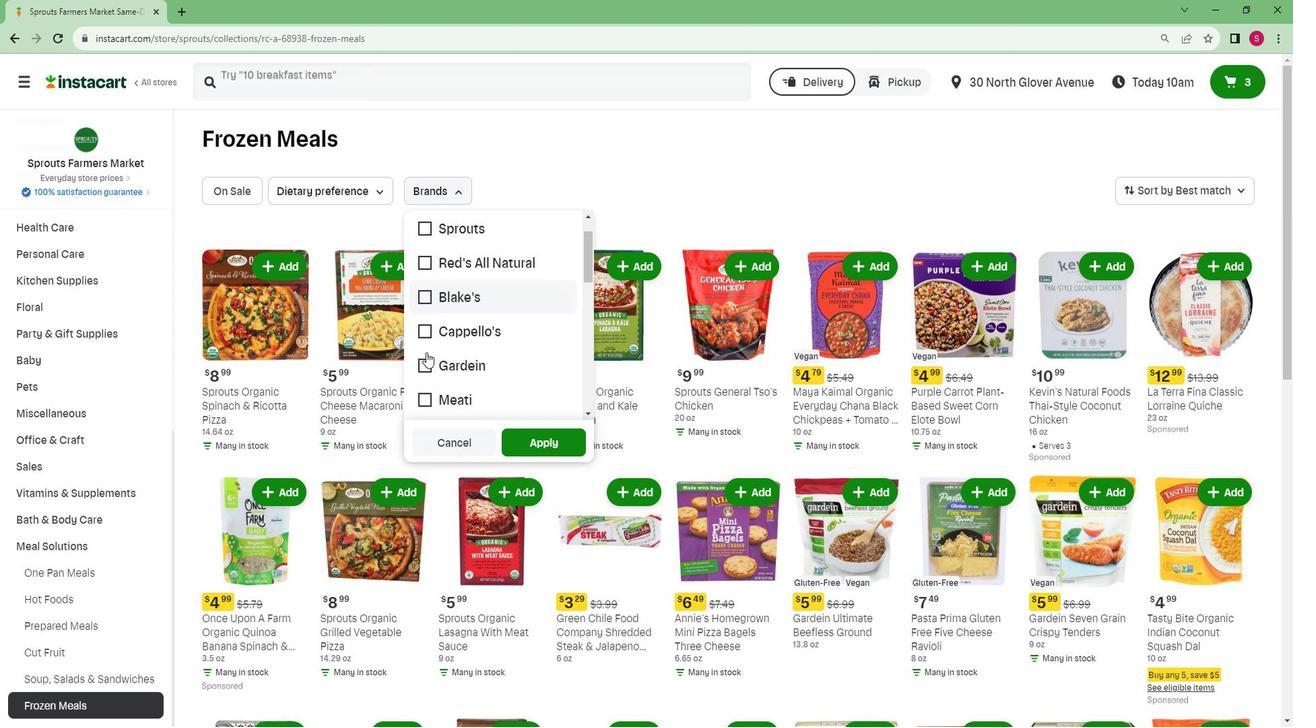 
Action: Mouse scrolled (441, 353) with delta (0, 0)
Screenshot: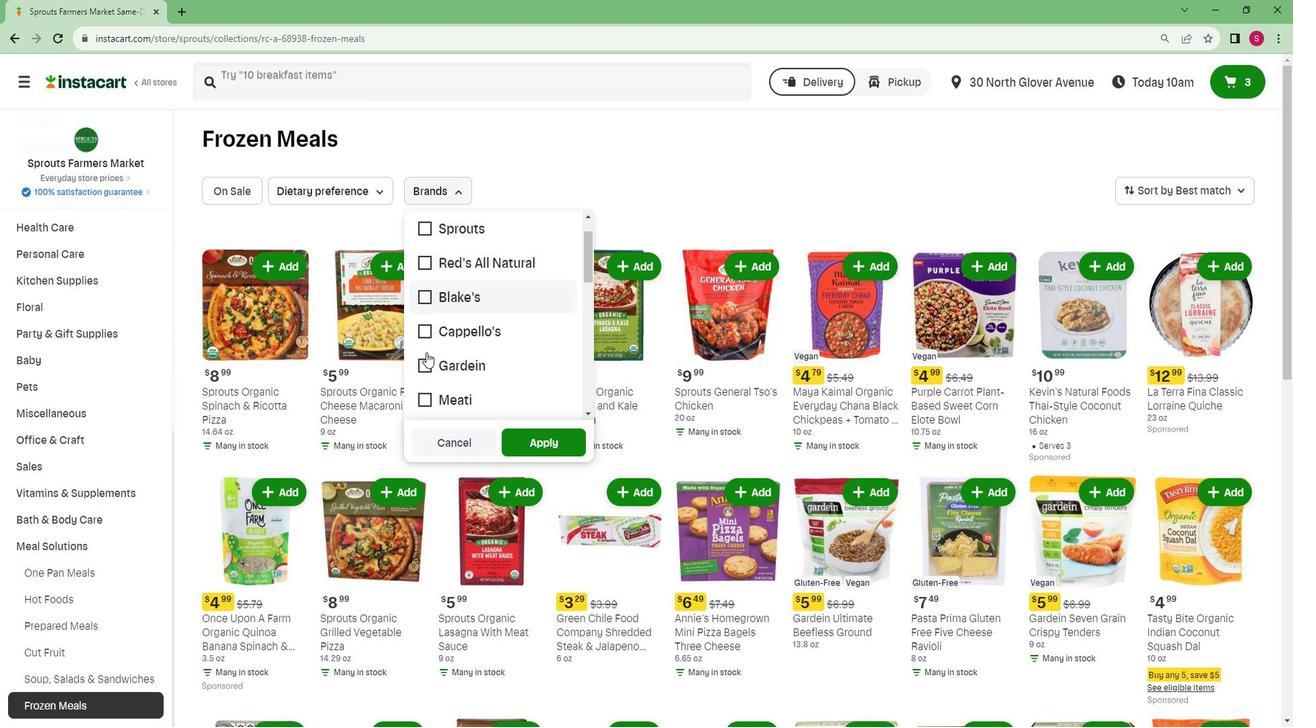 
Action: Mouse scrolled (441, 355) with delta (0, 0)
Screenshot: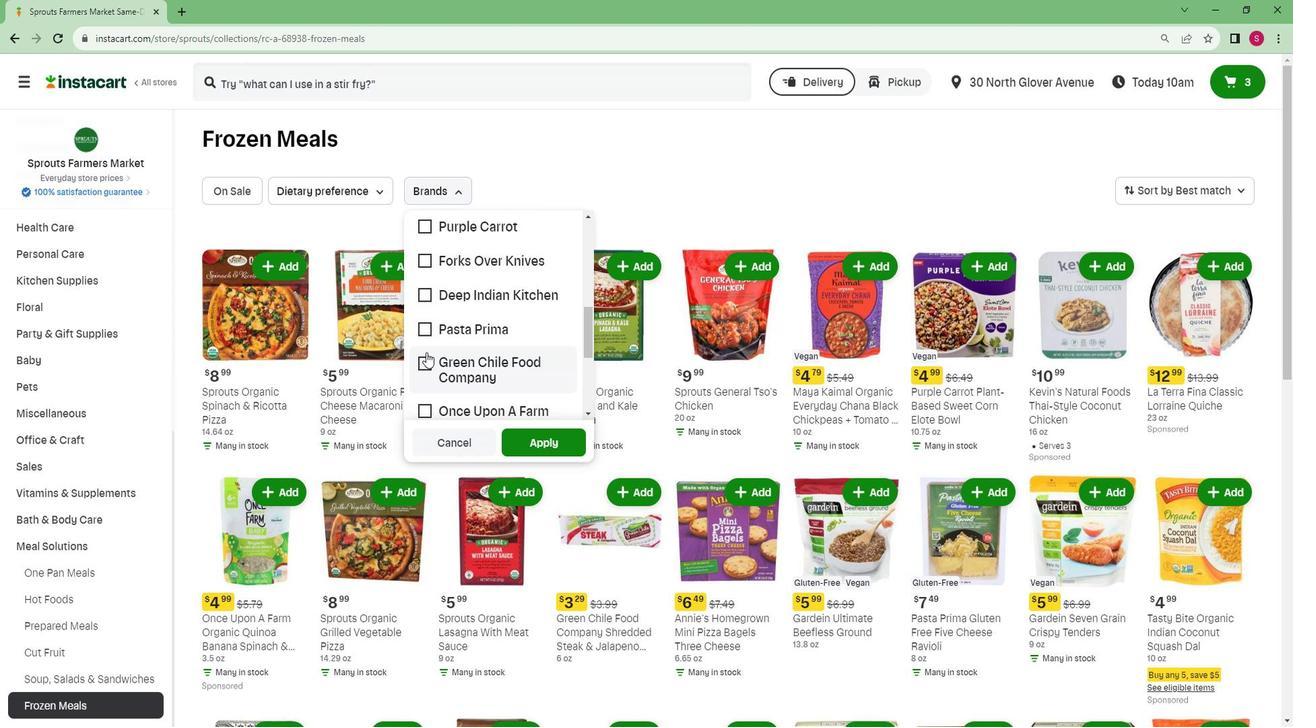
Action: Mouse scrolled (441, 353) with delta (0, 0)
Screenshot: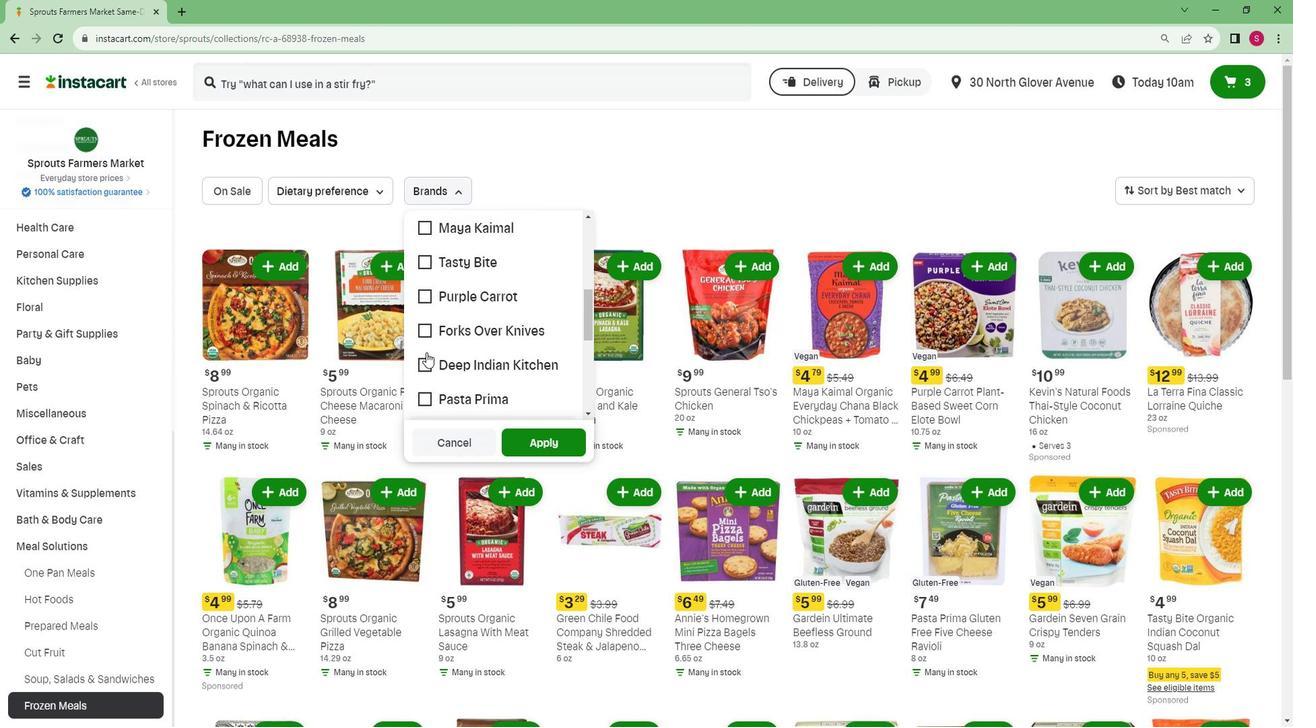 
Action: Mouse scrolled (441, 353) with delta (0, 0)
Screenshot: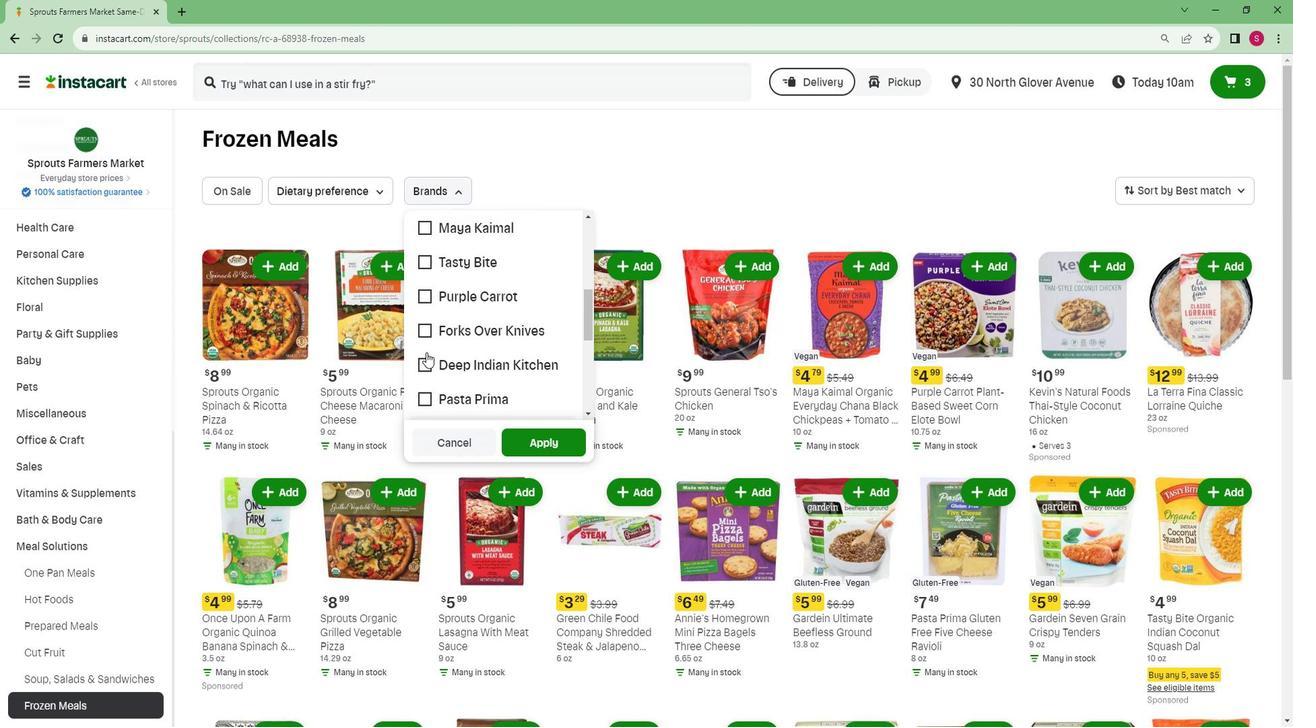 
Action: Mouse pressed left at (441, 354)
Screenshot: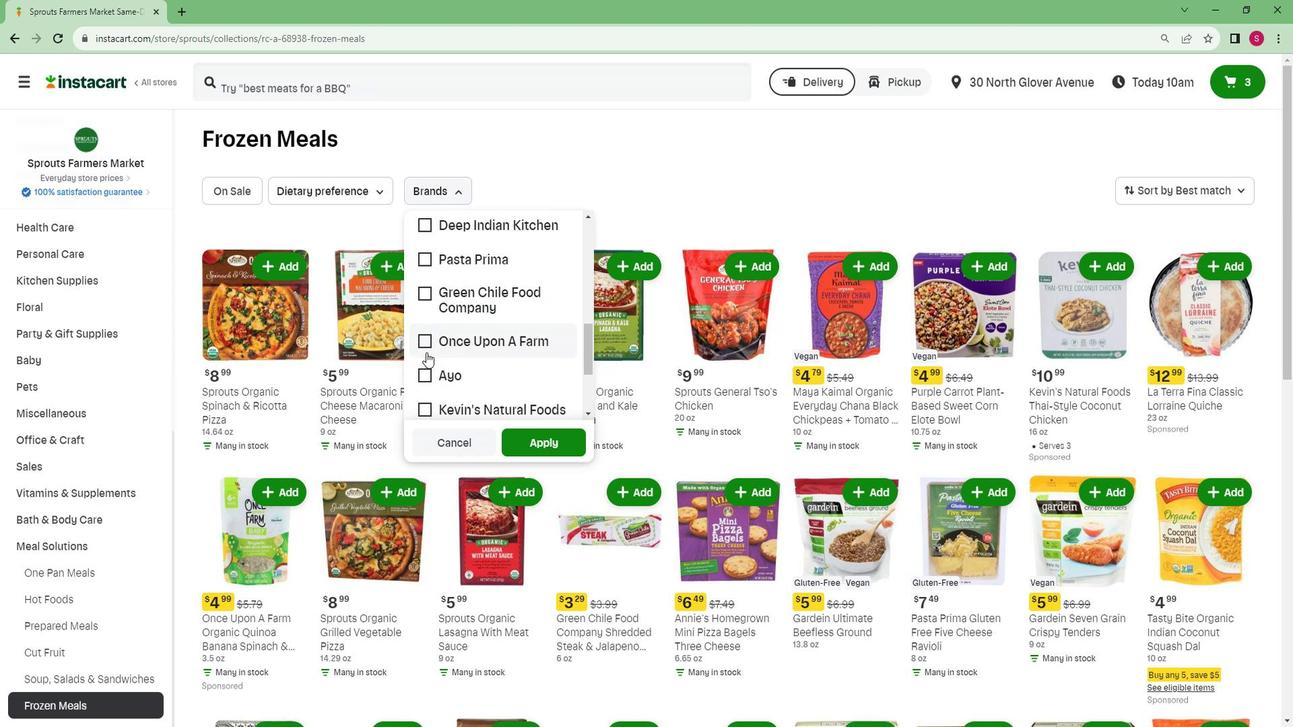 
Action: Mouse moved to (558, 438)
Screenshot: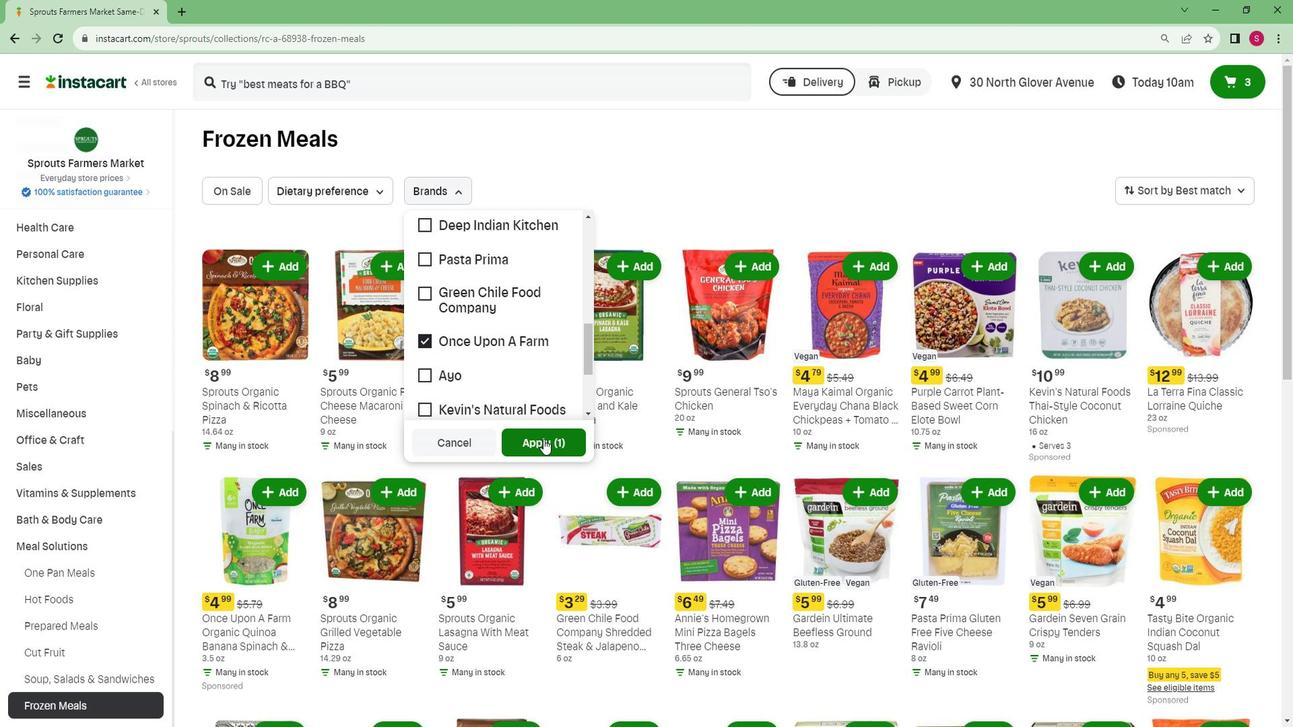 
Action: Mouse pressed left at (558, 438)
Screenshot: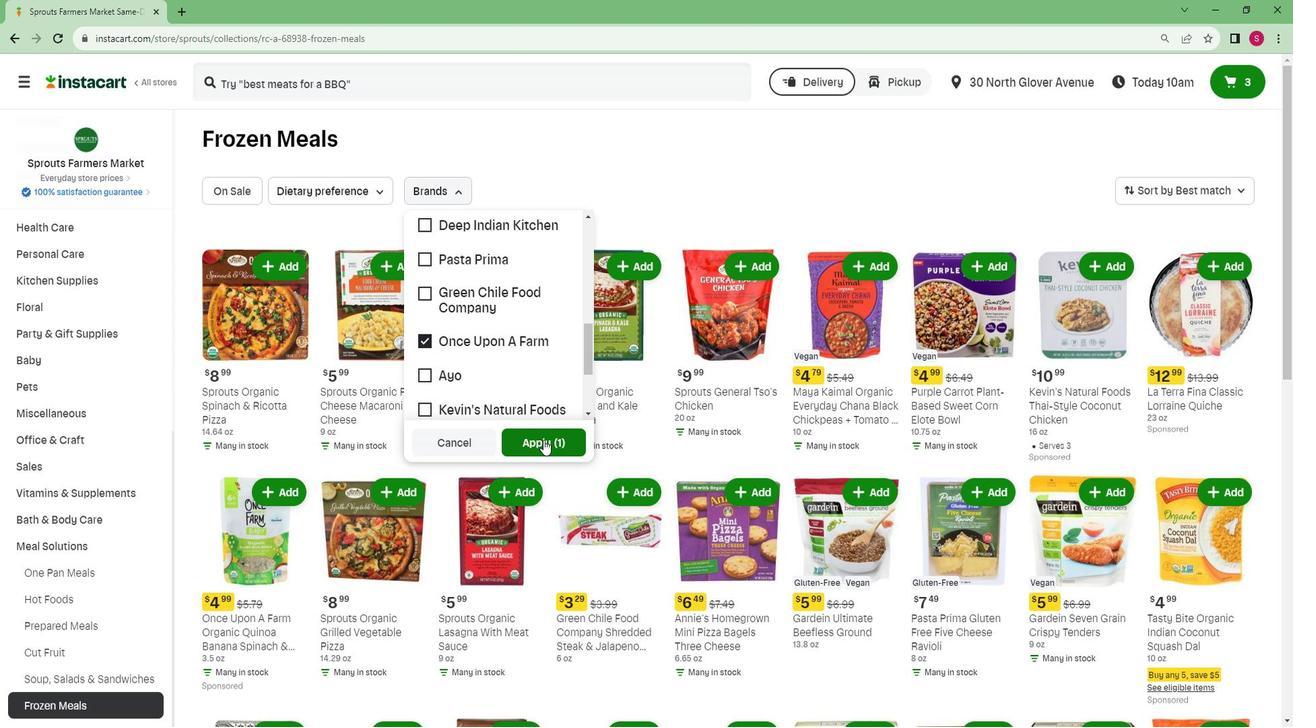 
